Task: Find connections with filter location Colmar with filter topic #realestatewith filter profile language German with filter current company Talent Corner HR Services Pvt Ltd with filter school PRATHYUSHA ENGINEERING COLLEGE with filter industry Abrasives and Nonmetallic Minerals Manufacturing with filter service category Growth Marketing with filter keywords title Mortgage Loan Processor
Action: Mouse moved to (531, 70)
Screenshot: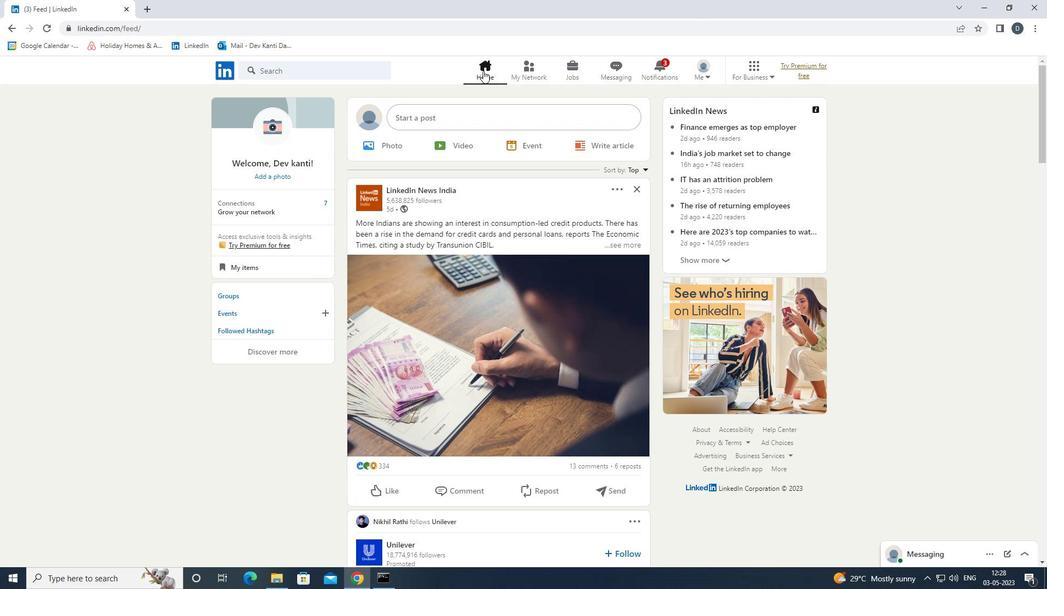 
Action: Mouse pressed left at (531, 70)
Screenshot: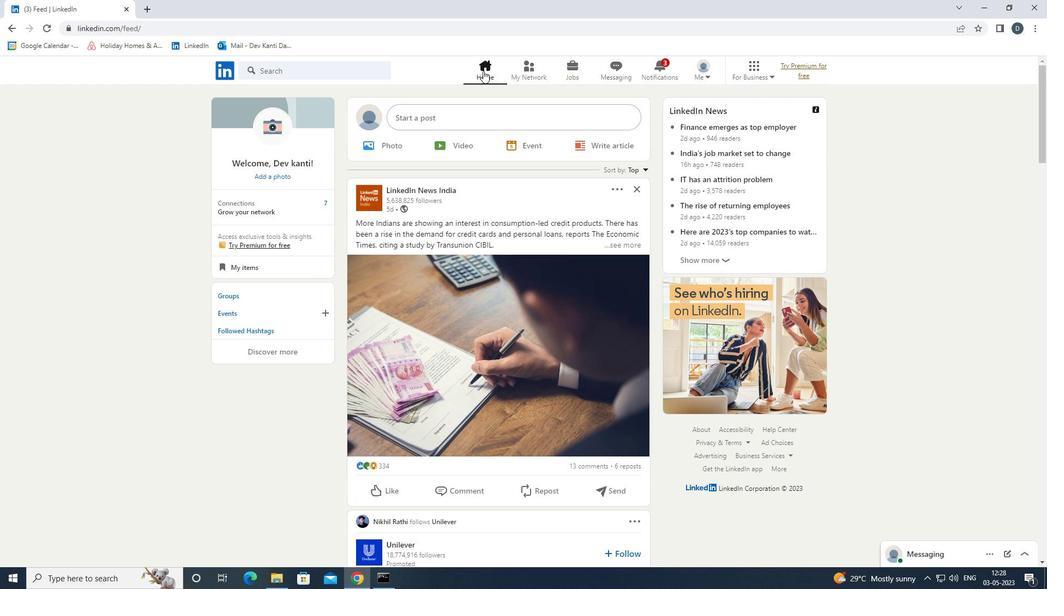
Action: Mouse moved to (362, 129)
Screenshot: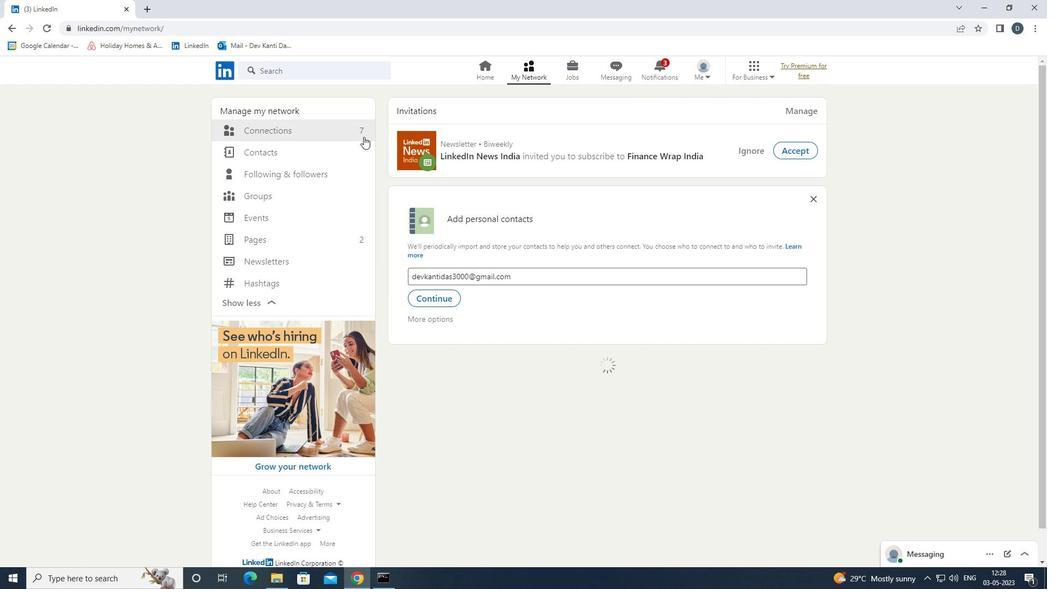 
Action: Mouse pressed left at (362, 129)
Screenshot: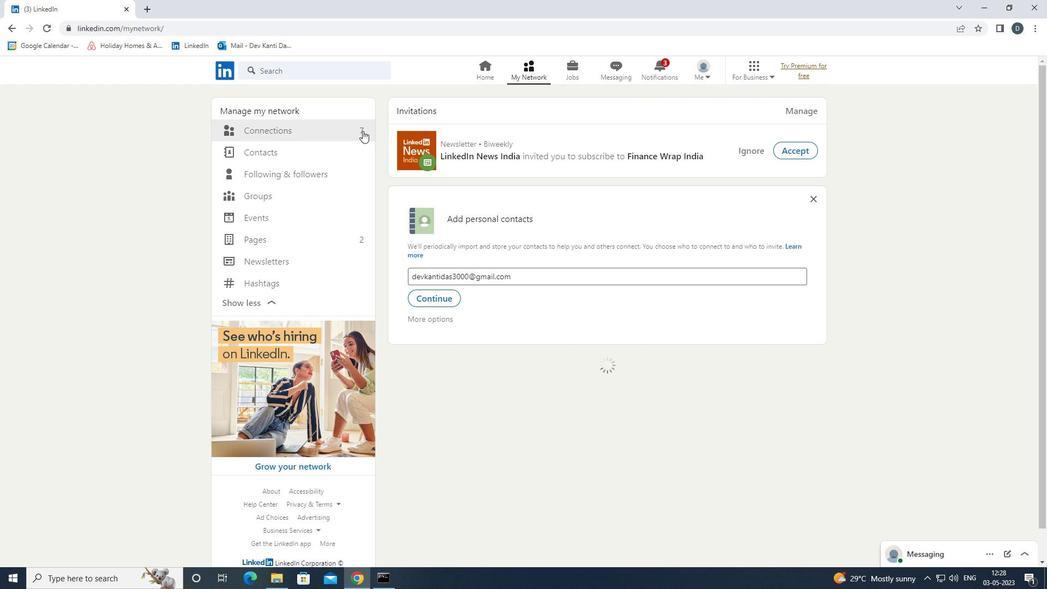 
Action: Mouse moved to (606, 129)
Screenshot: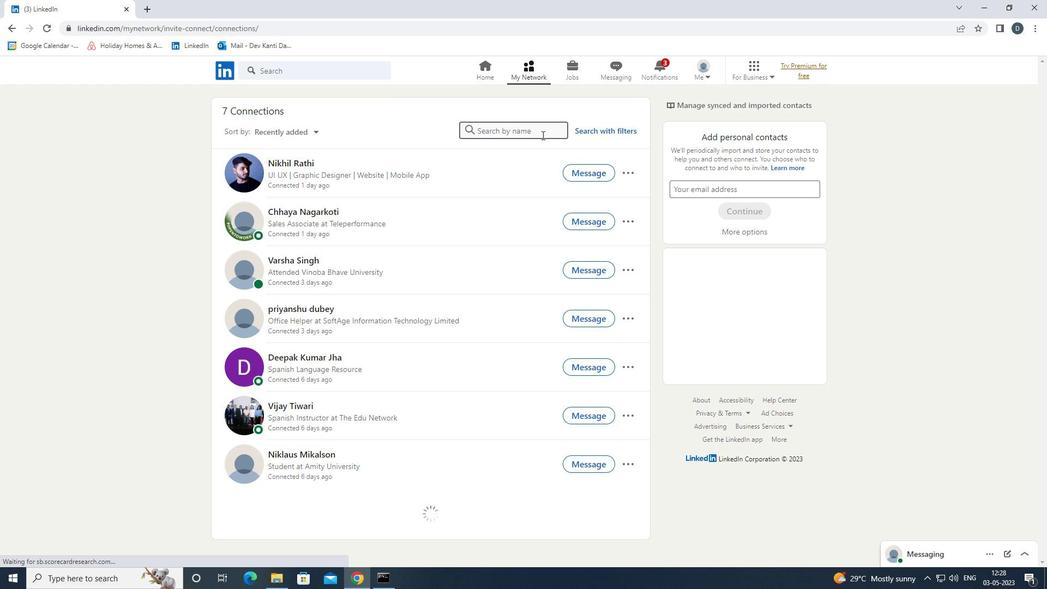 
Action: Mouse pressed left at (606, 129)
Screenshot: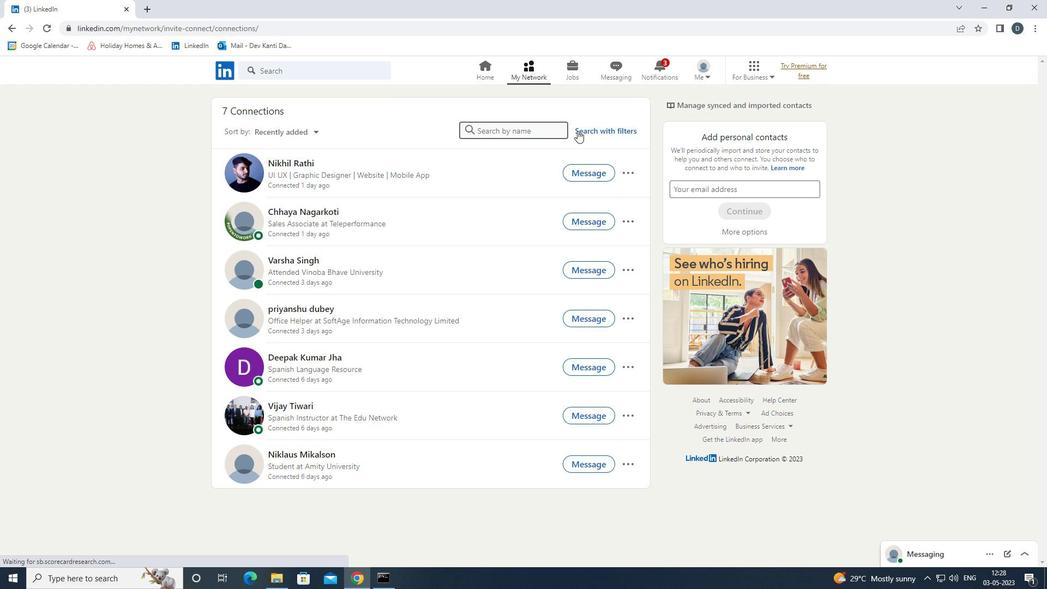 
Action: Mouse moved to (560, 103)
Screenshot: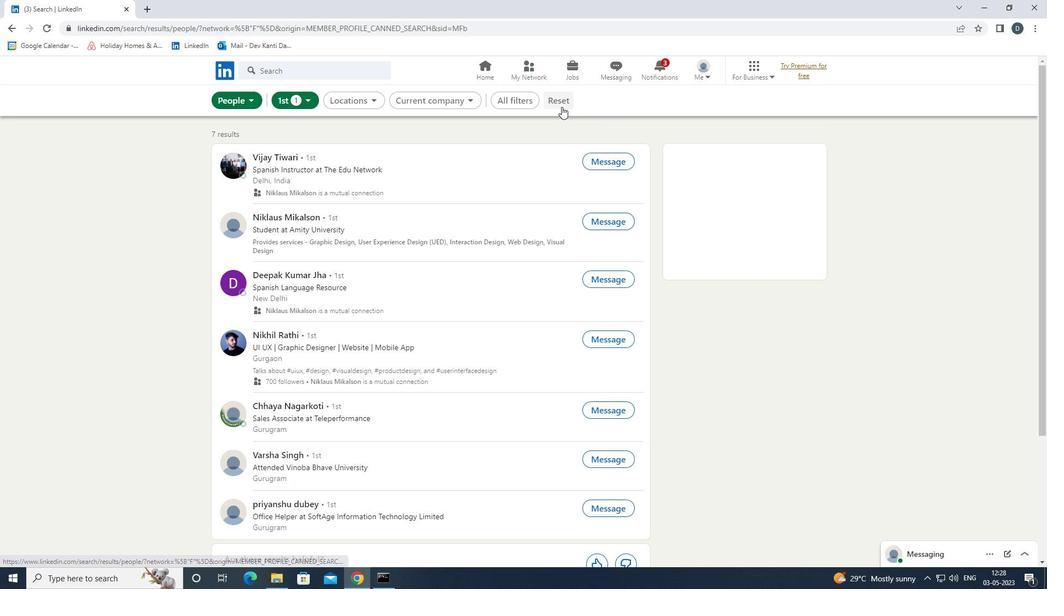 
Action: Mouse pressed left at (560, 103)
Screenshot: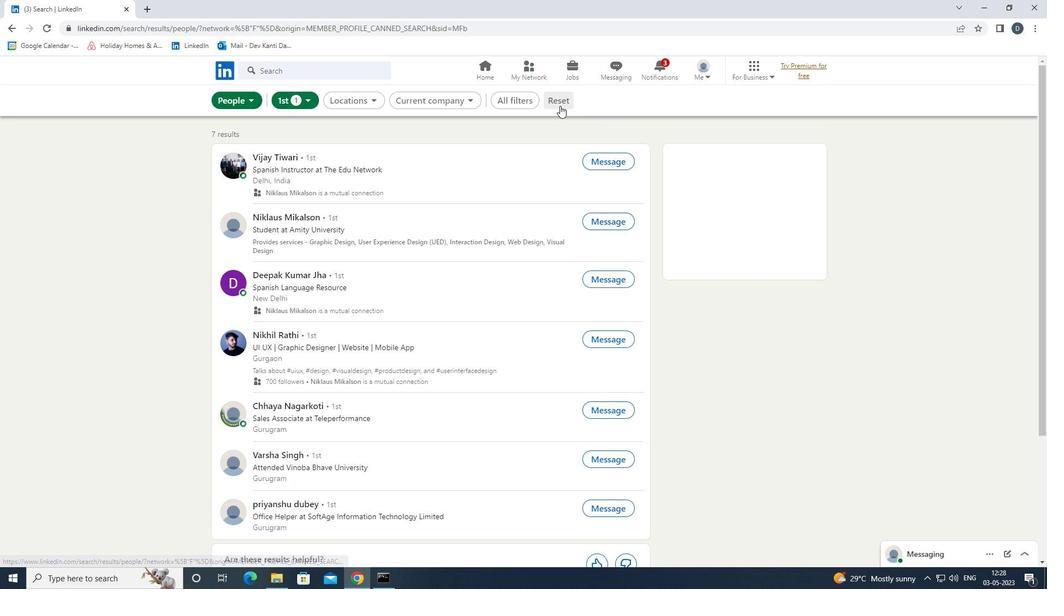 
Action: Mouse moved to (545, 104)
Screenshot: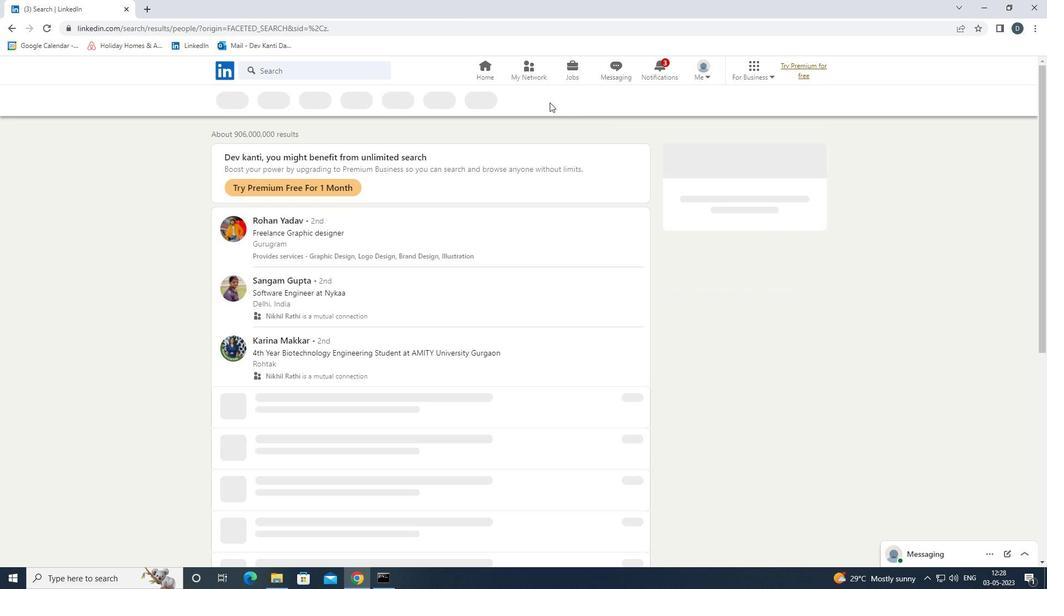 
Action: Mouse pressed left at (545, 104)
Screenshot: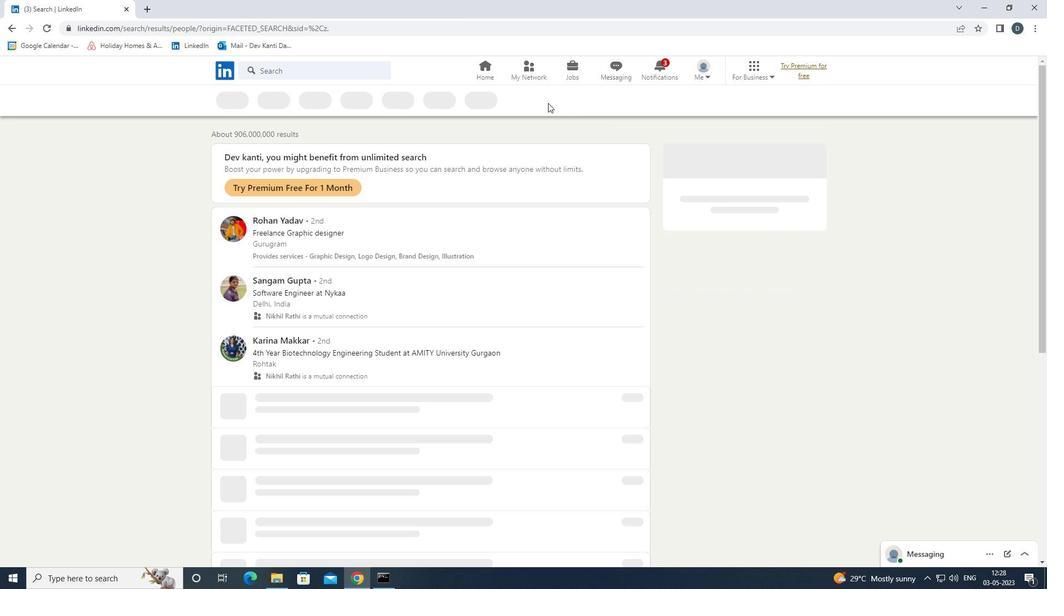 
Action: Mouse moved to (920, 284)
Screenshot: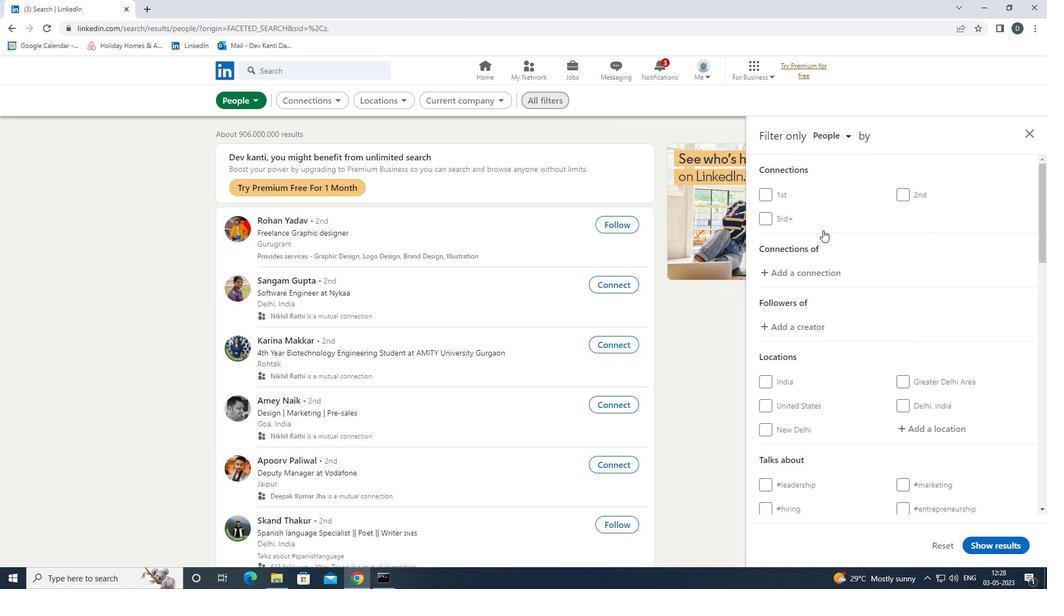 
Action: Mouse scrolled (920, 284) with delta (0, 0)
Screenshot: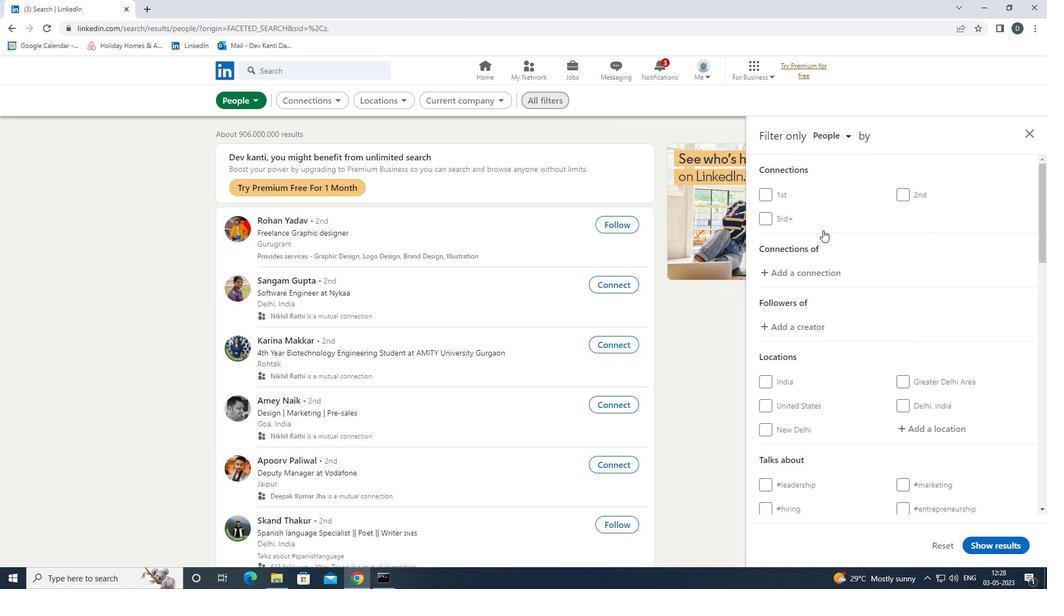 
Action: Mouse moved to (916, 285)
Screenshot: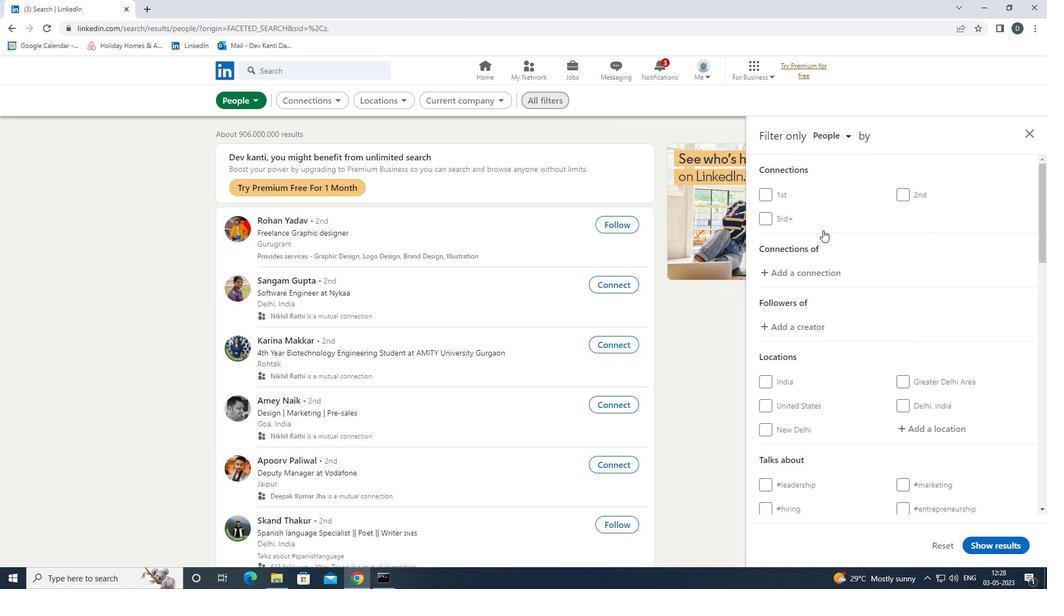 
Action: Mouse scrolled (916, 284) with delta (0, 0)
Screenshot: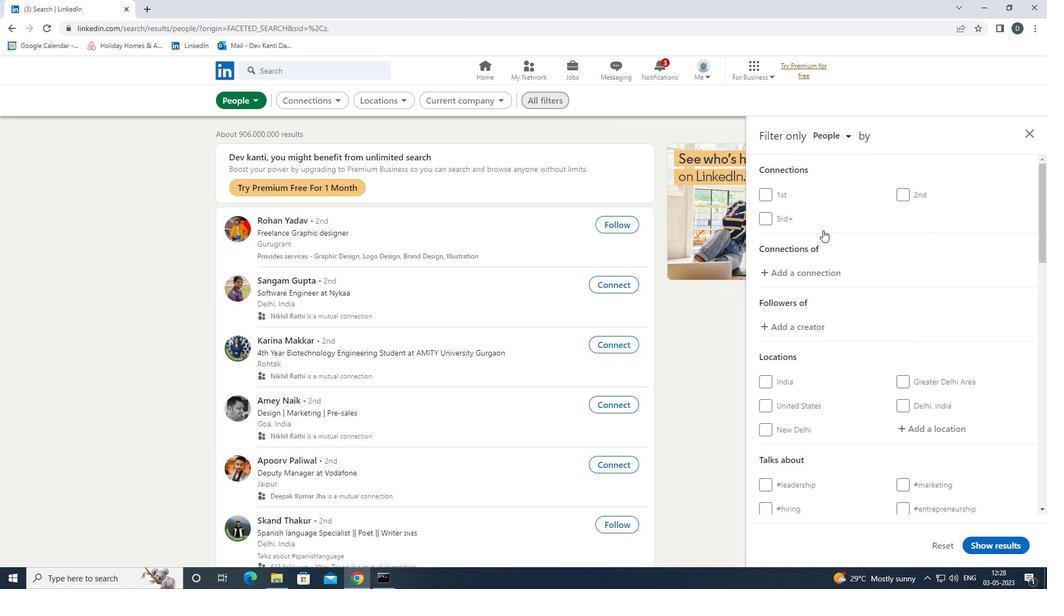 
Action: Mouse scrolled (916, 284) with delta (0, 0)
Screenshot: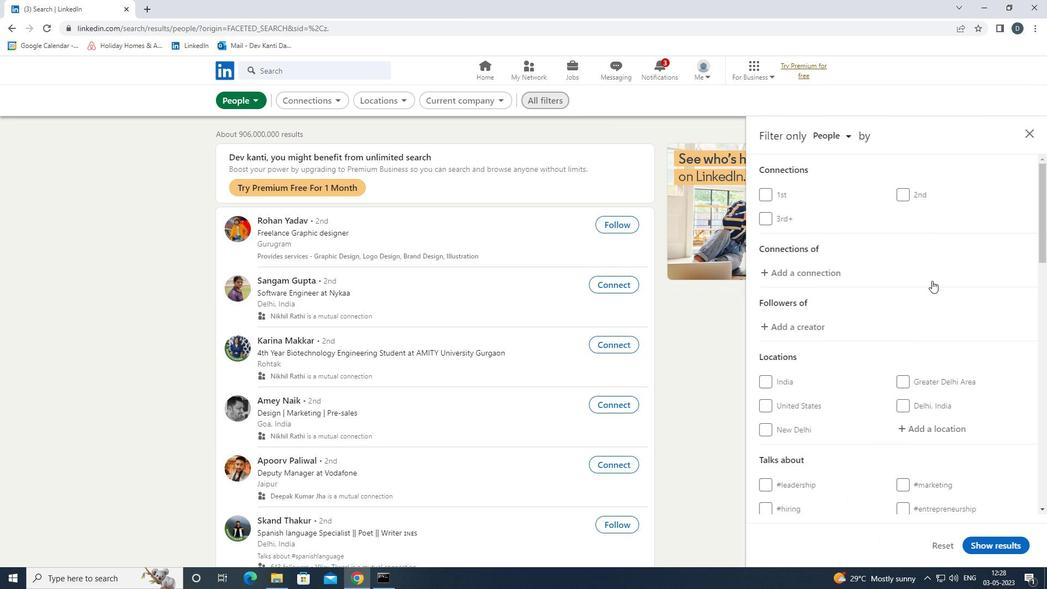 
Action: Mouse moved to (948, 269)
Screenshot: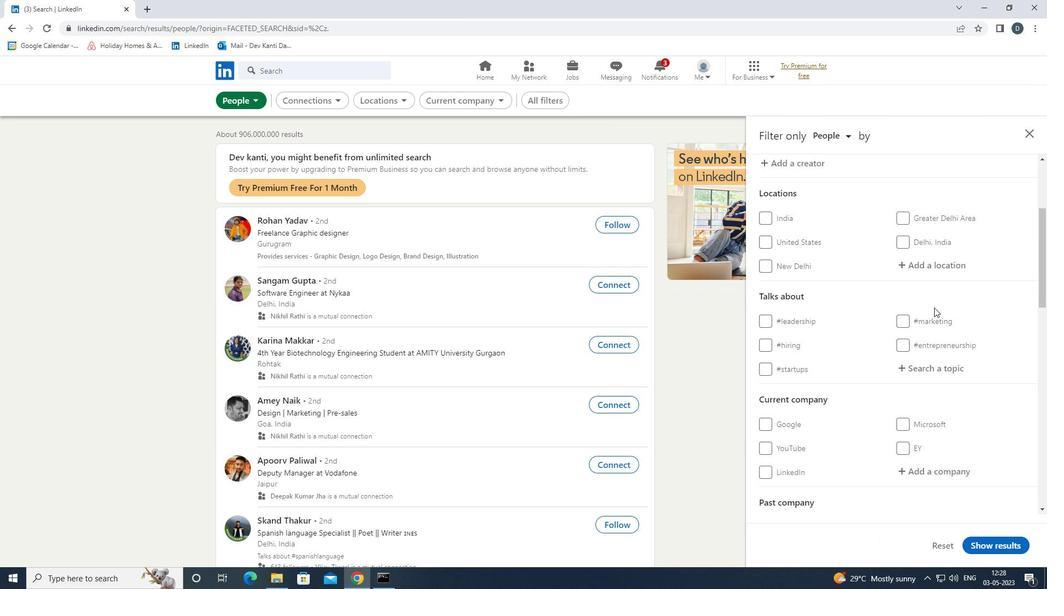 
Action: Mouse pressed left at (948, 269)
Screenshot: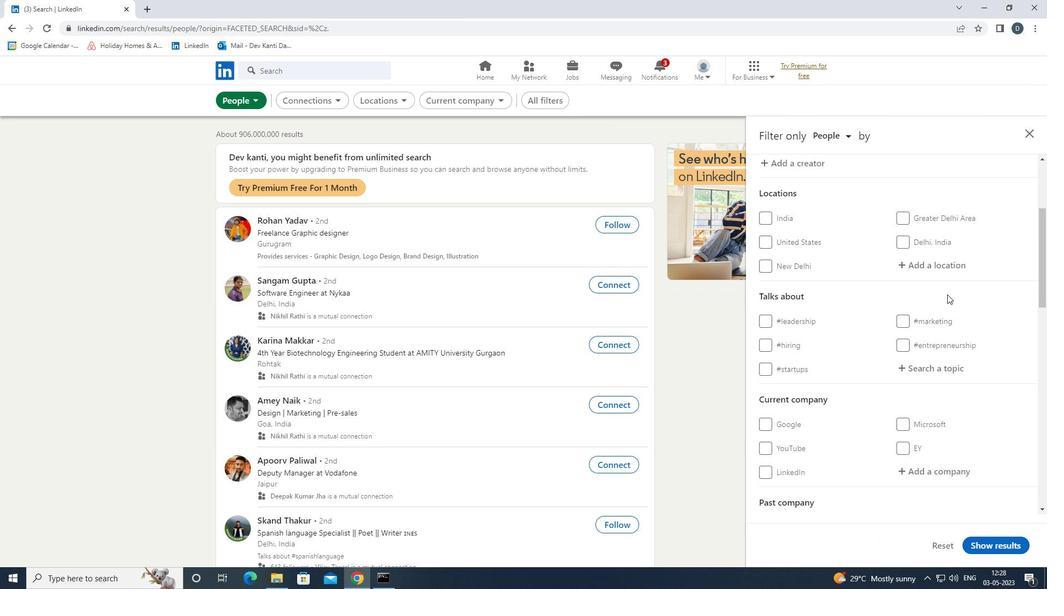 
Action: Mouse moved to (947, 269)
Screenshot: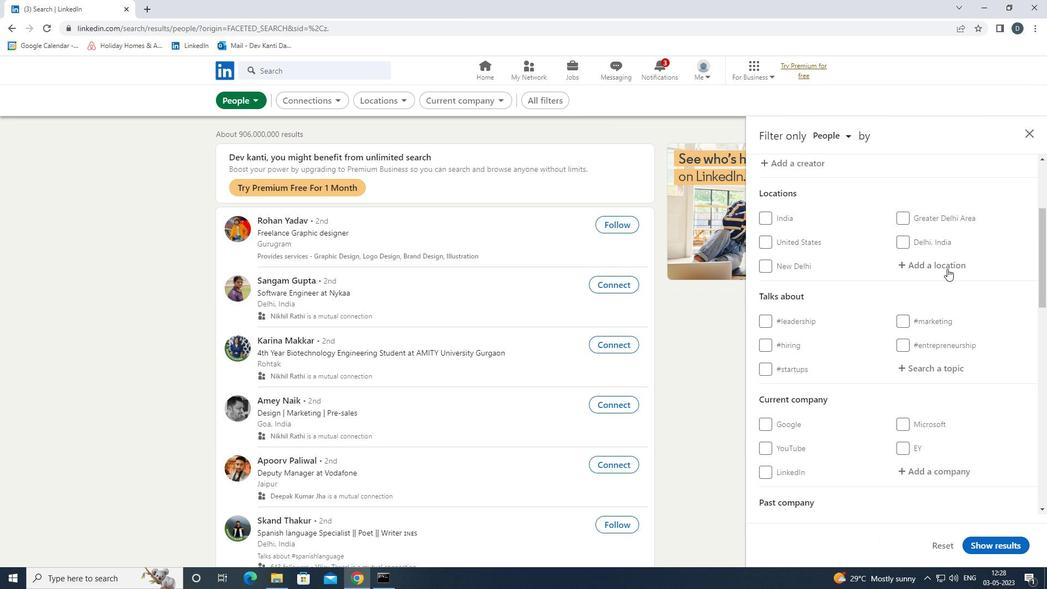 
Action: Key pressed <Key.shift>COLMAR<Key.down><Key.enter>
Screenshot: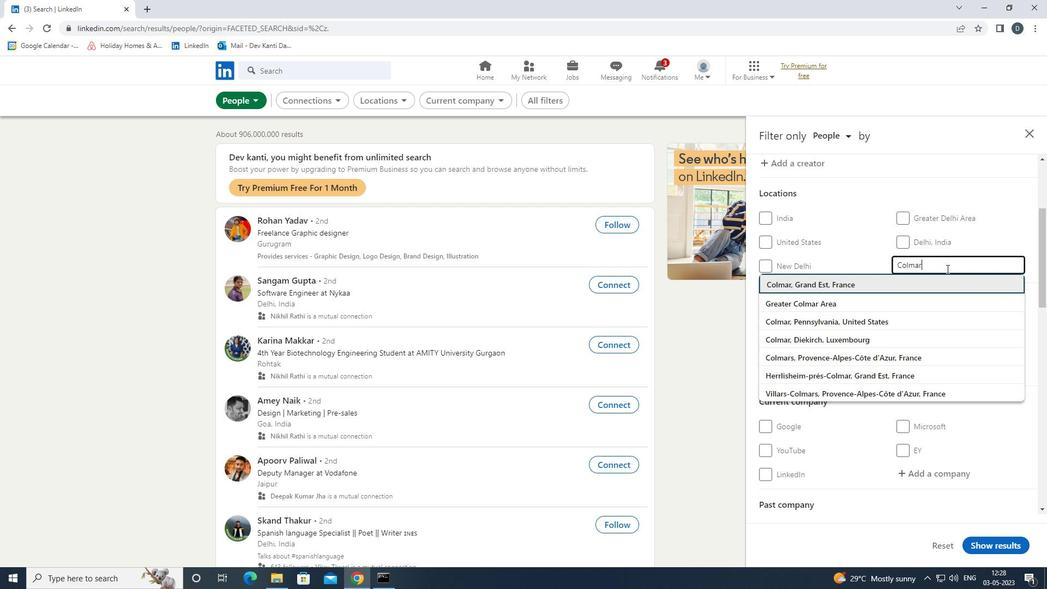 
Action: Mouse moved to (955, 397)
Screenshot: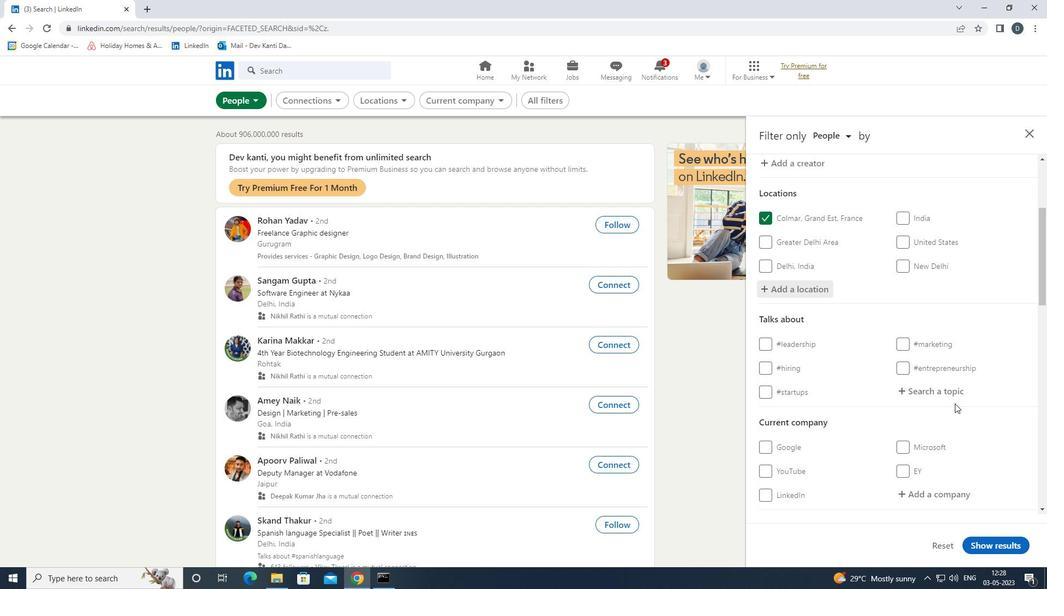 
Action: Mouse pressed left at (955, 397)
Screenshot: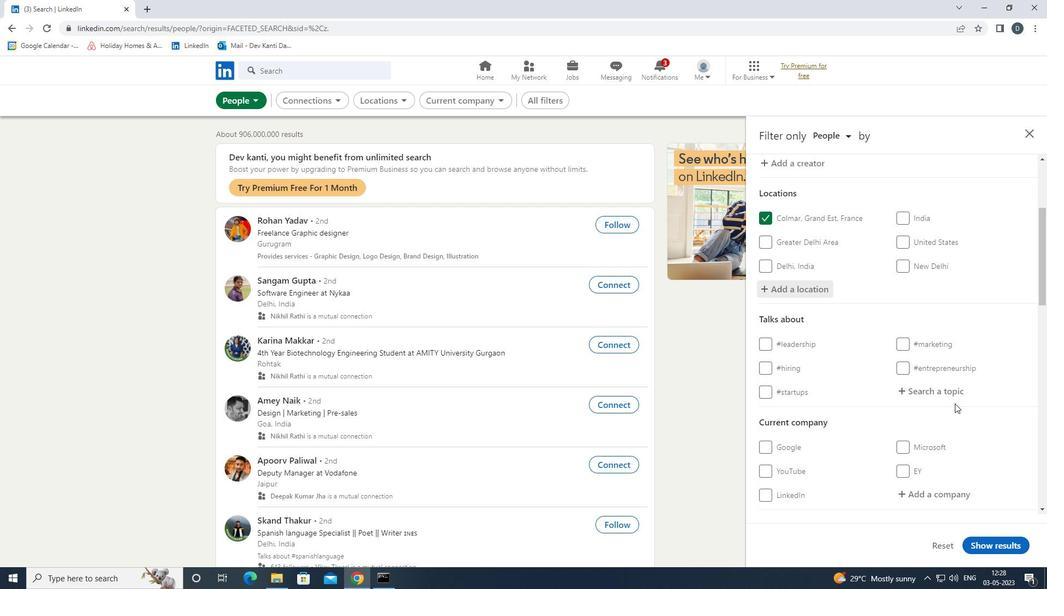 
Action: Mouse moved to (936, 394)
Screenshot: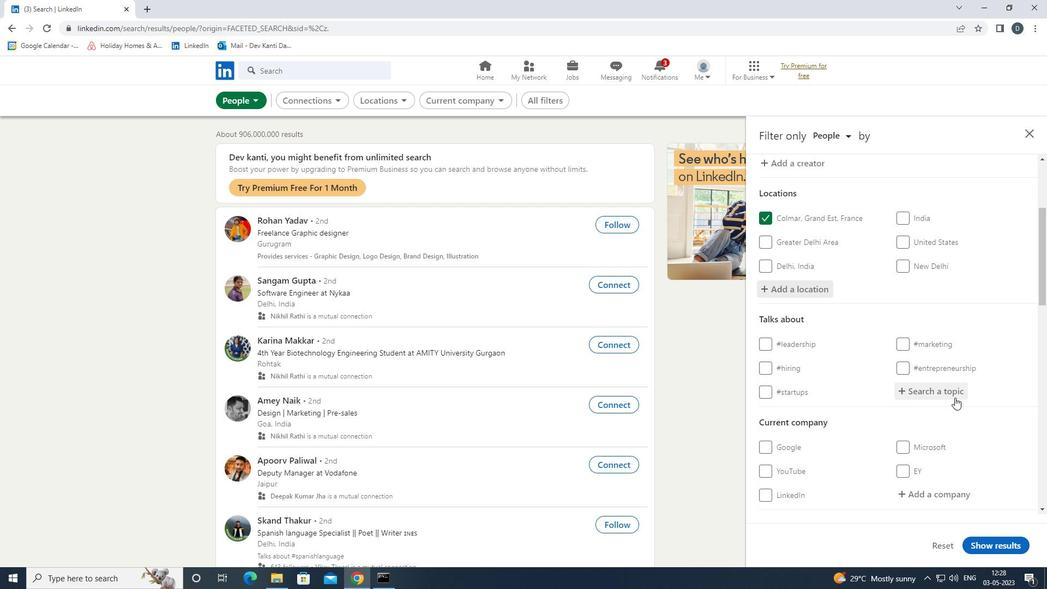 
Action: Key pressed REALES<Key.down><Key.enter>
Screenshot: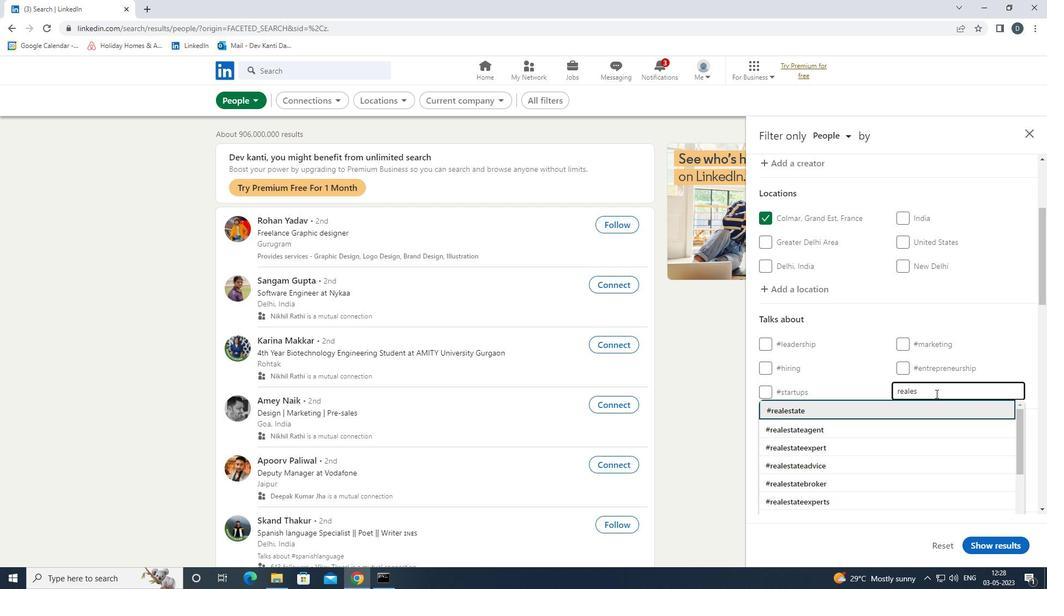 
Action: Mouse moved to (929, 394)
Screenshot: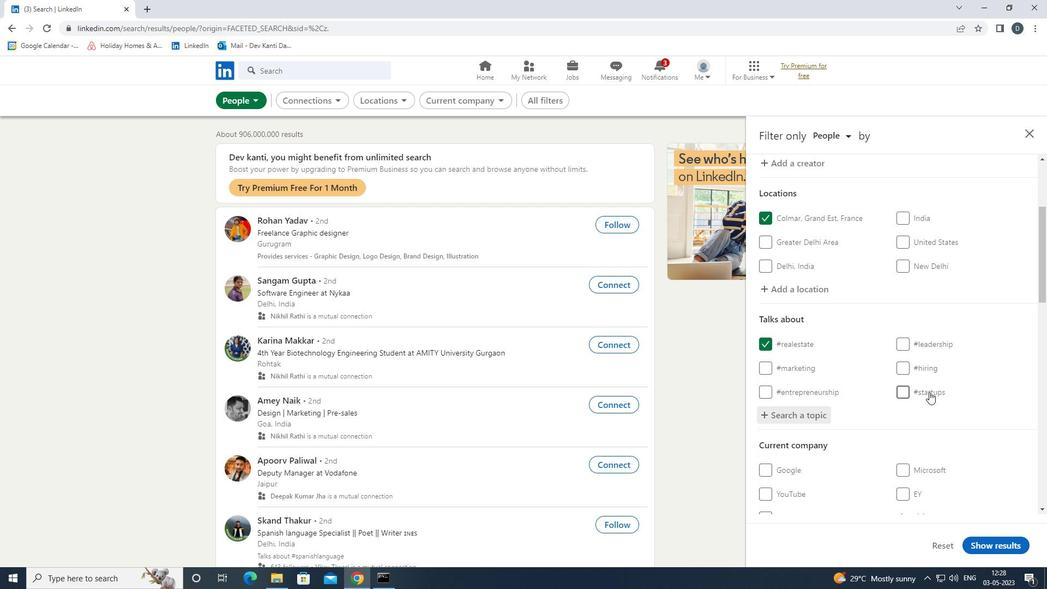
Action: Mouse scrolled (929, 393) with delta (0, 0)
Screenshot: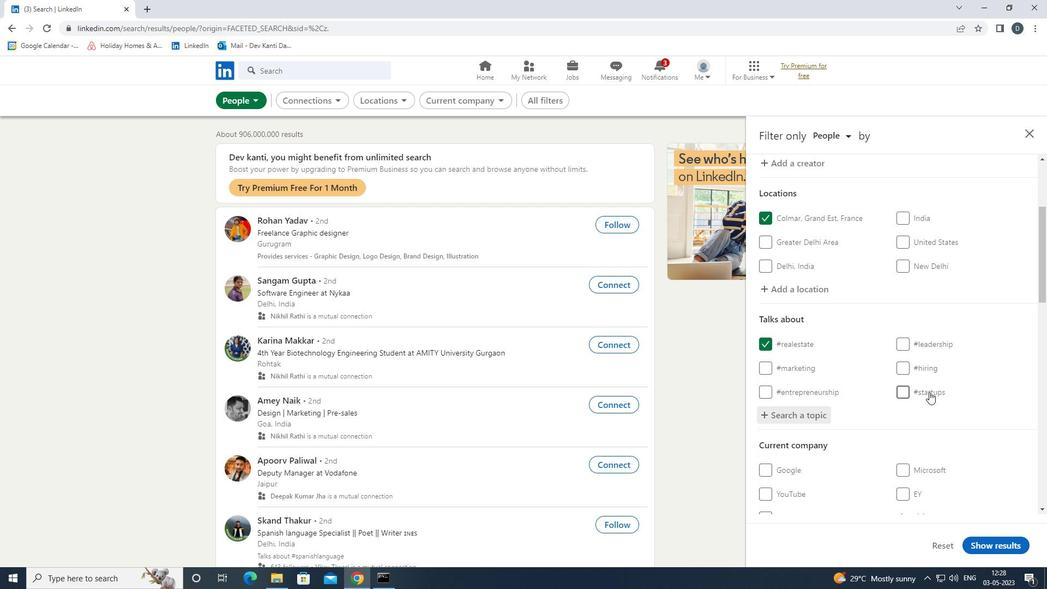 
Action: Mouse scrolled (929, 393) with delta (0, 0)
Screenshot: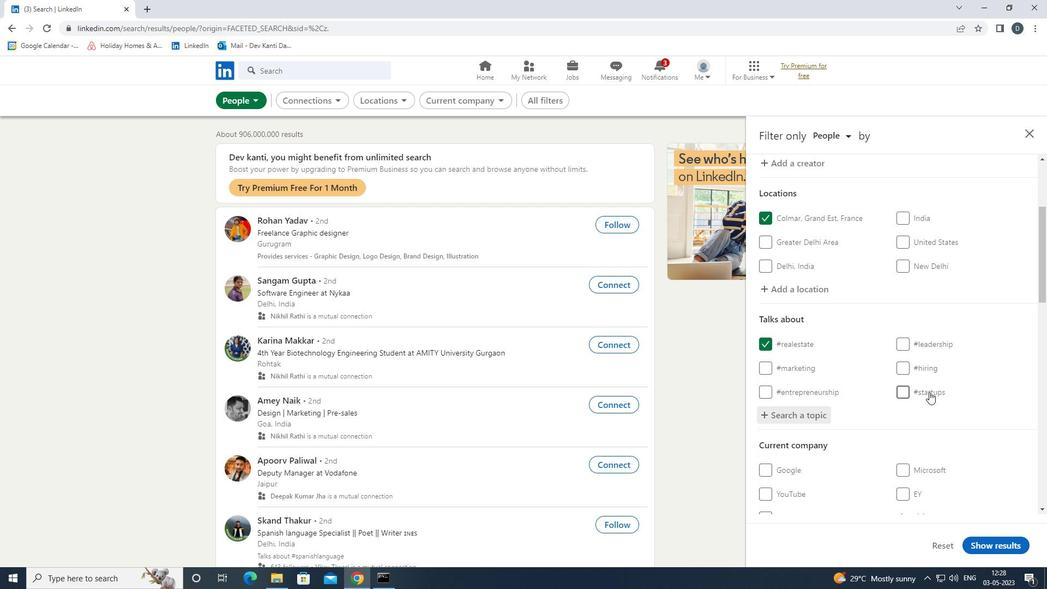 
Action: Mouse scrolled (929, 393) with delta (0, 0)
Screenshot: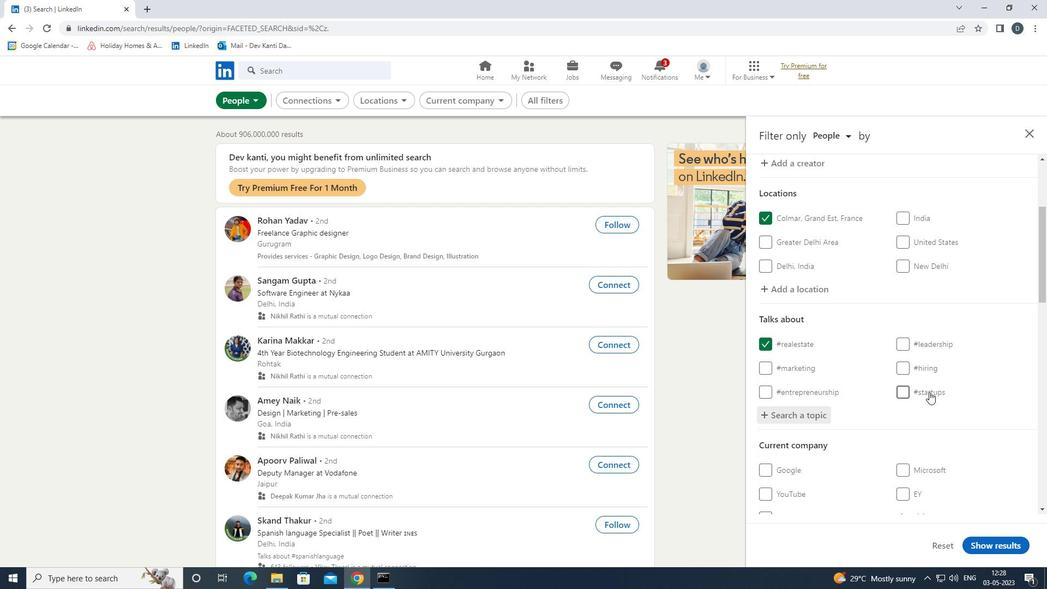 
Action: Mouse moved to (929, 394)
Screenshot: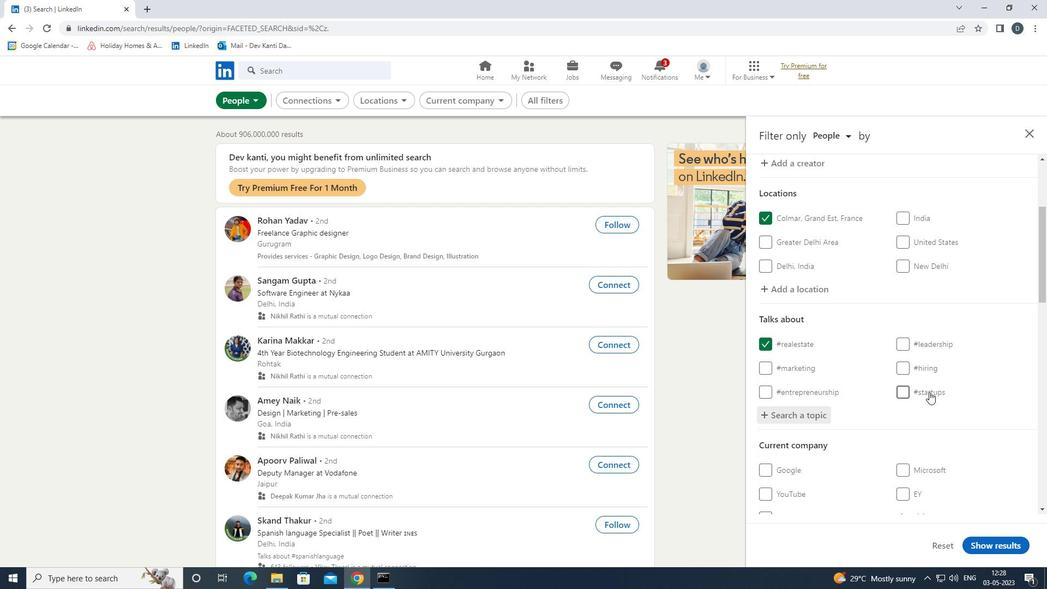 
Action: Mouse scrolled (929, 393) with delta (0, 0)
Screenshot: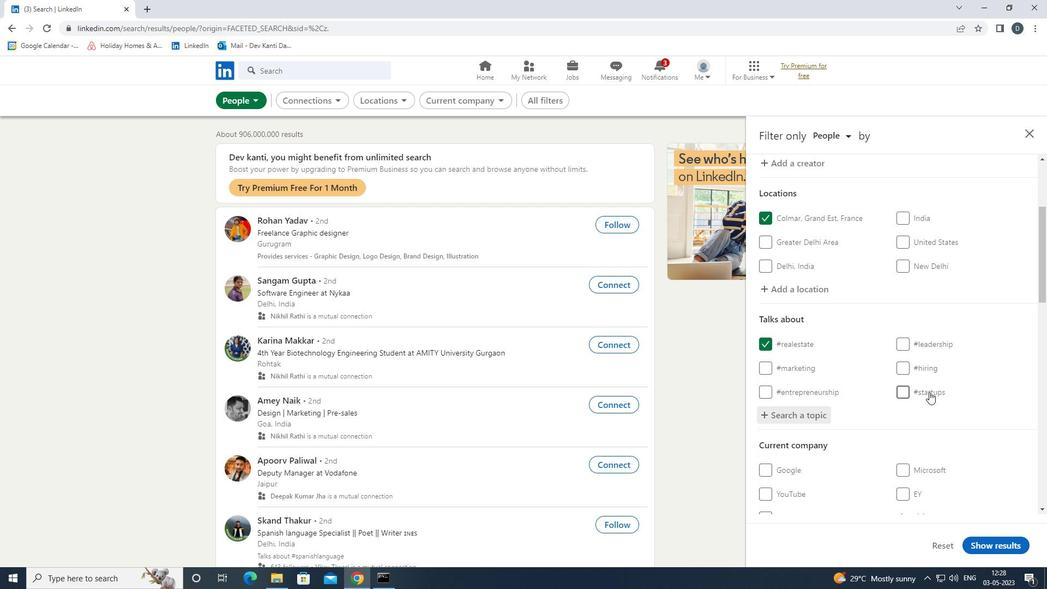 
Action: Mouse scrolled (929, 393) with delta (0, 0)
Screenshot: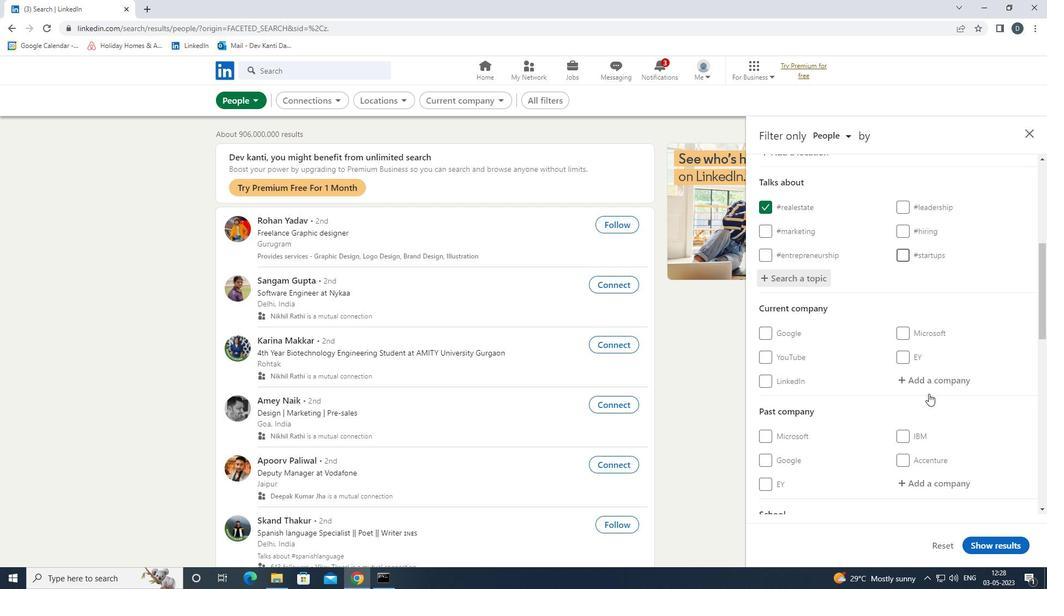 
Action: Mouse scrolled (929, 393) with delta (0, 0)
Screenshot: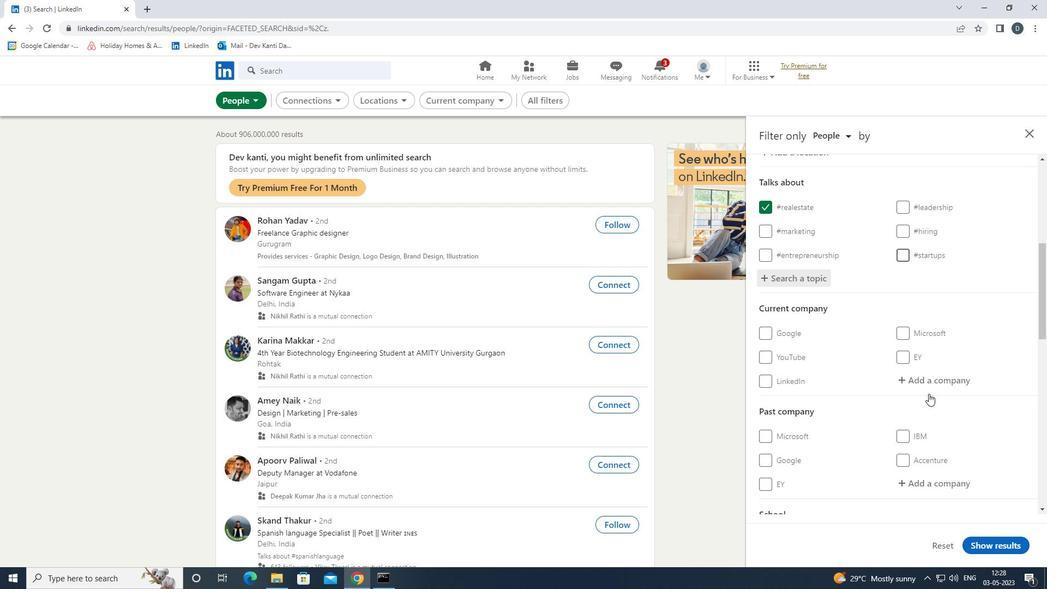 
Action: Mouse scrolled (929, 393) with delta (0, 0)
Screenshot: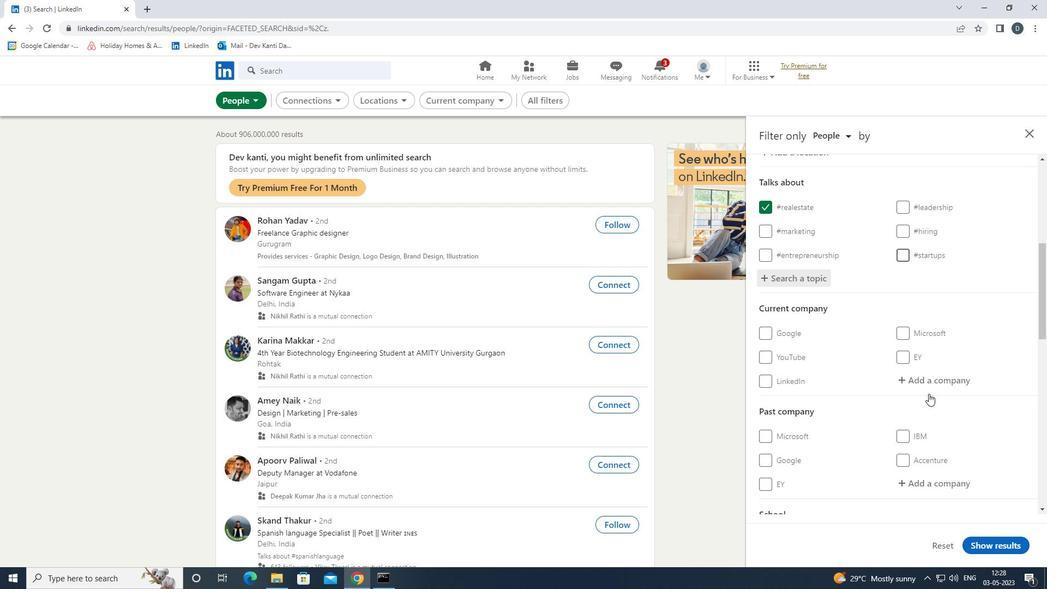 
Action: Mouse scrolled (929, 393) with delta (0, 0)
Screenshot: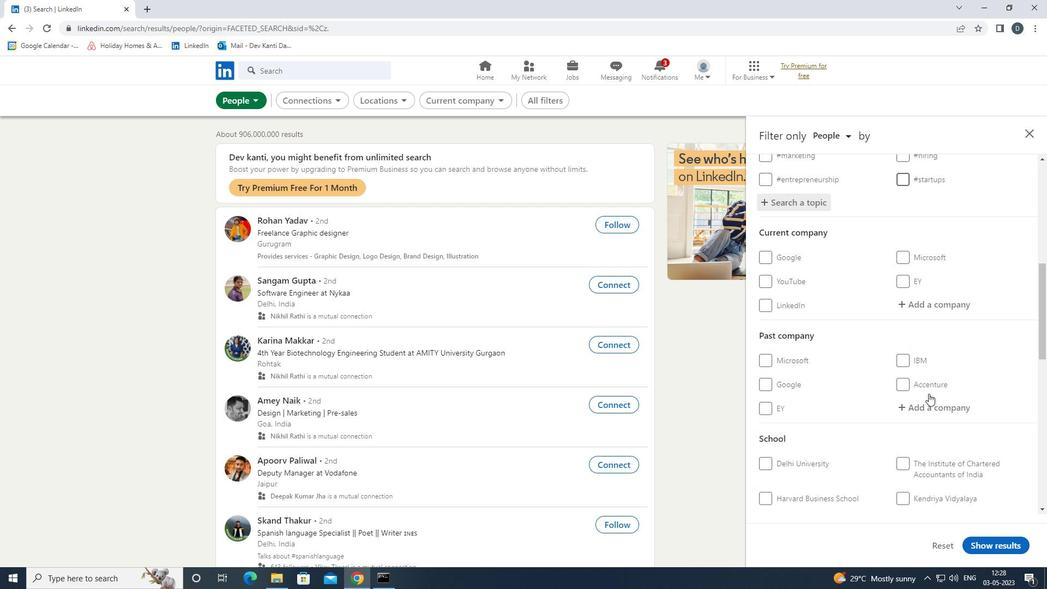 
Action: Mouse moved to (838, 442)
Screenshot: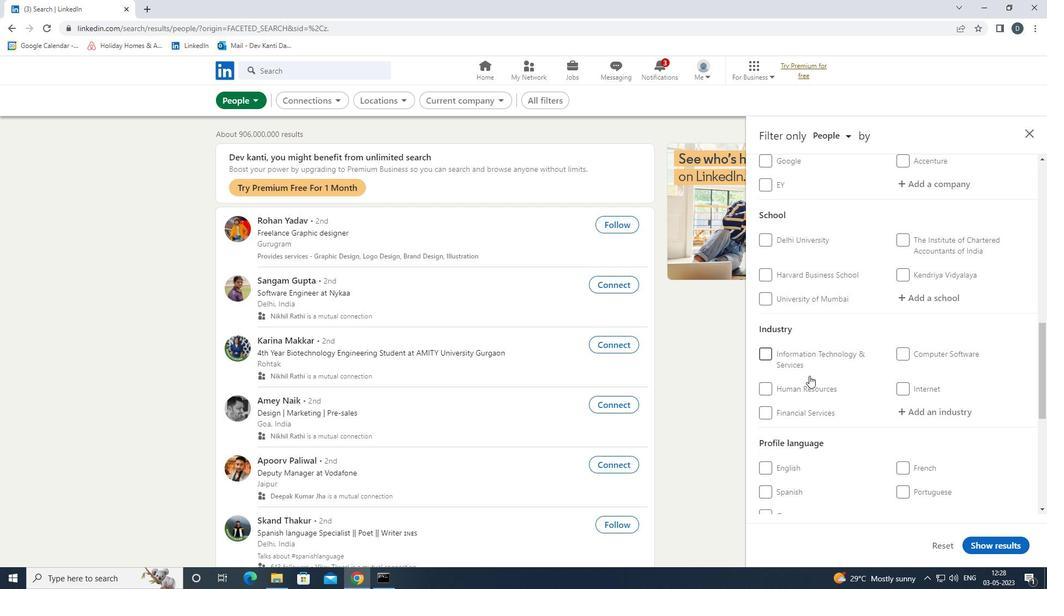 
Action: Mouse scrolled (838, 441) with delta (0, 0)
Screenshot: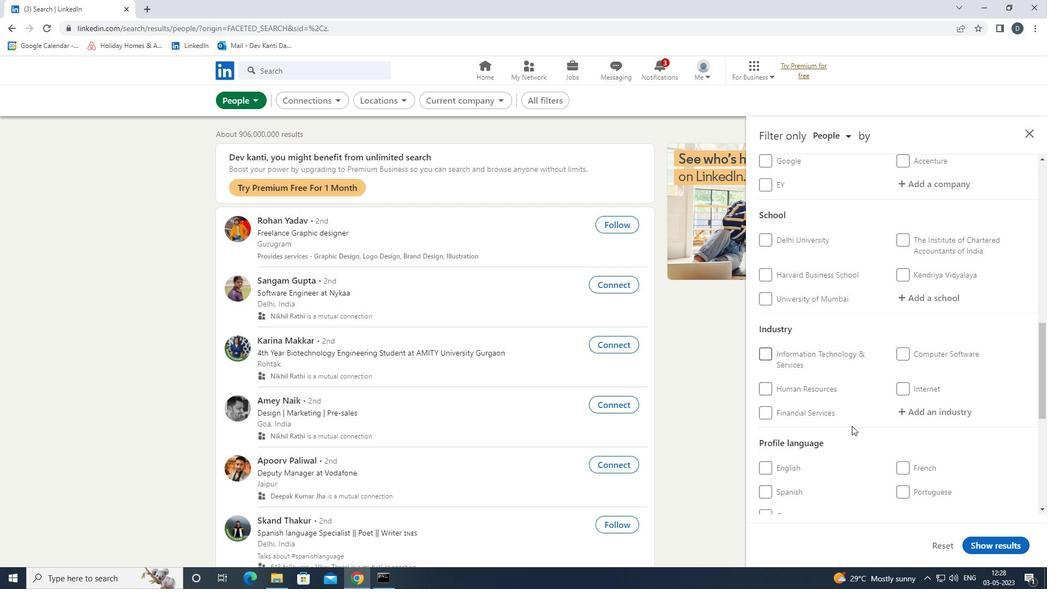 
Action: Mouse scrolled (838, 441) with delta (0, 0)
Screenshot: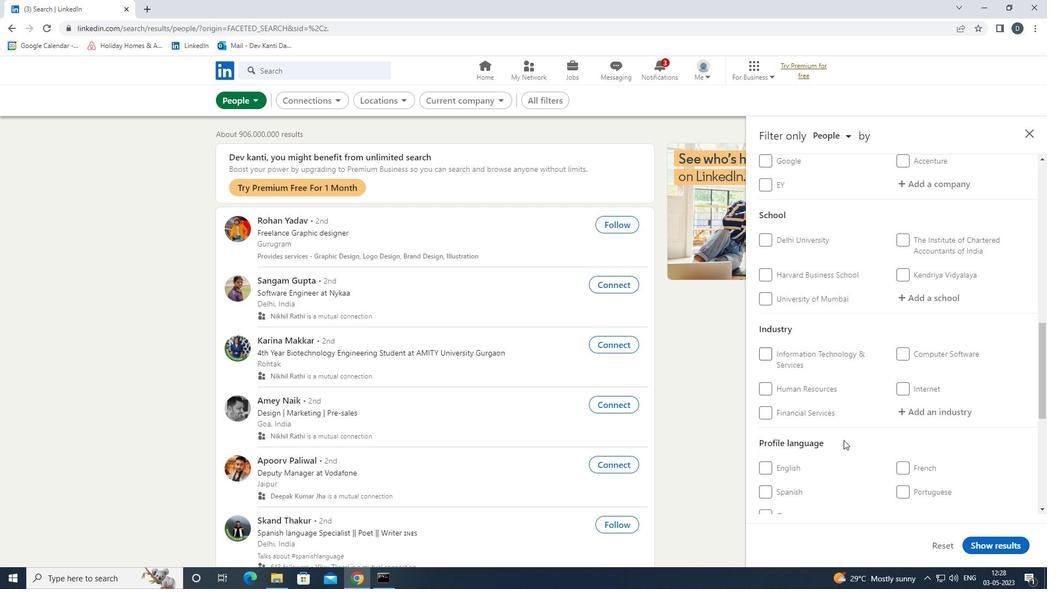 
Action: Mouse moved to (797, 412)
Screenshot: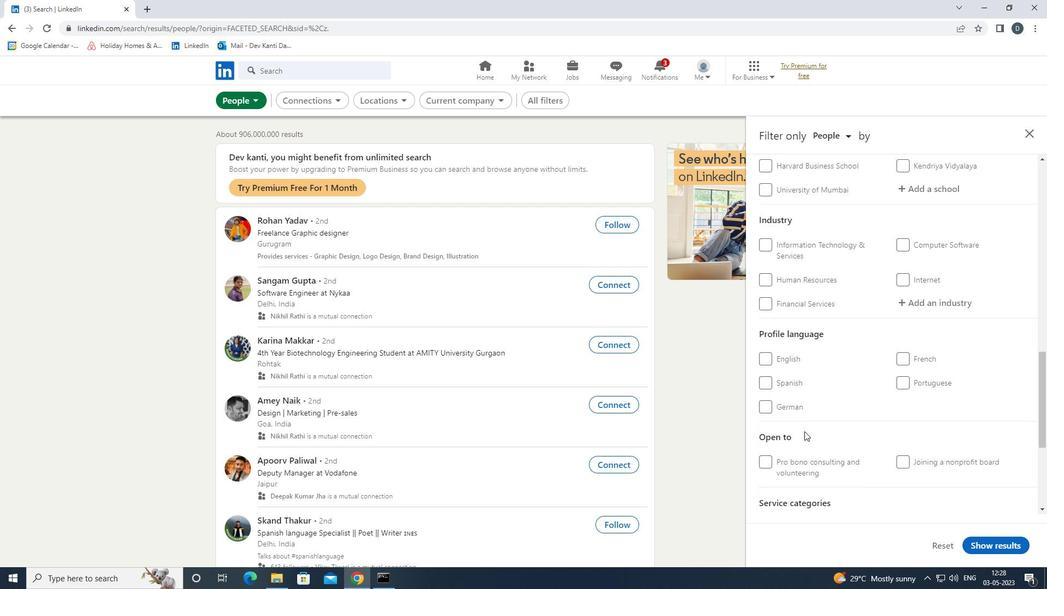 
Action: Mouse pressed left at (797, 412)
Screenshot: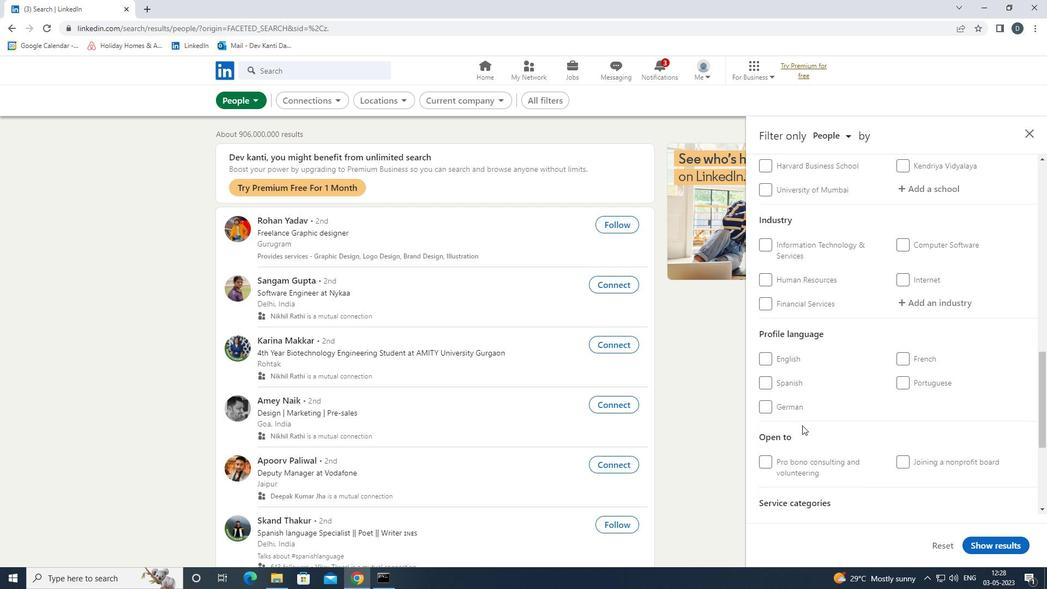 
Action: Mouse moved to (776, 406)
Screenshot: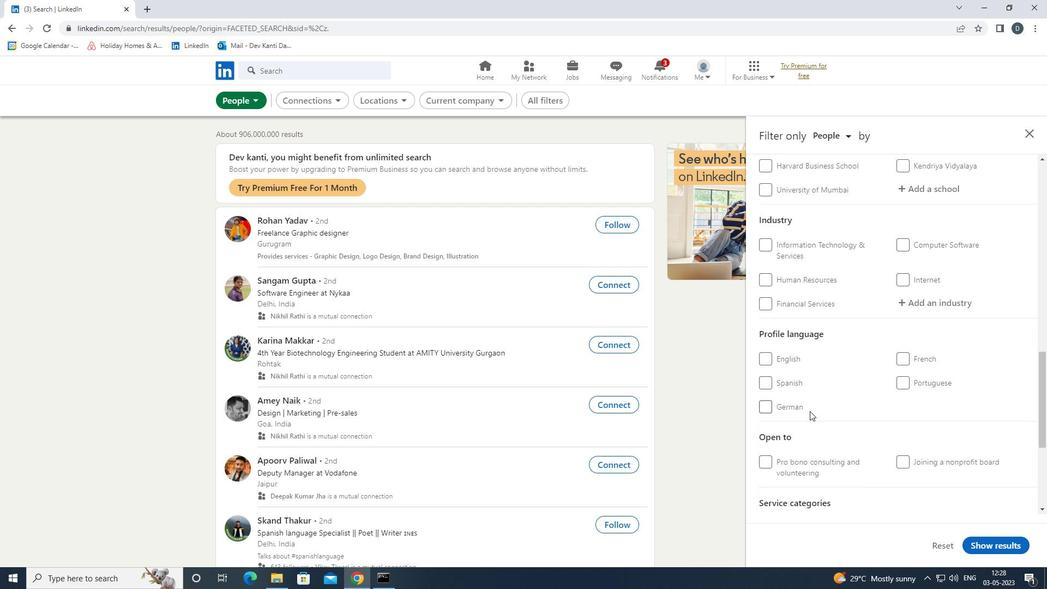 
Action: Mouse pressed left at (776, 406)
Screenshot: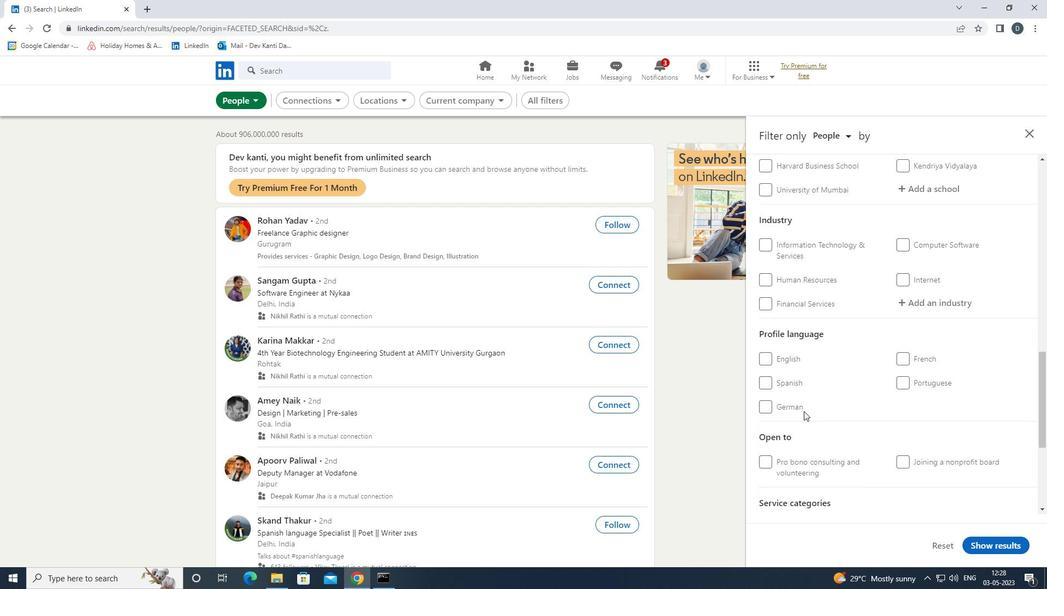 
Action: Mouse moved to (892, 410)
Screenshot: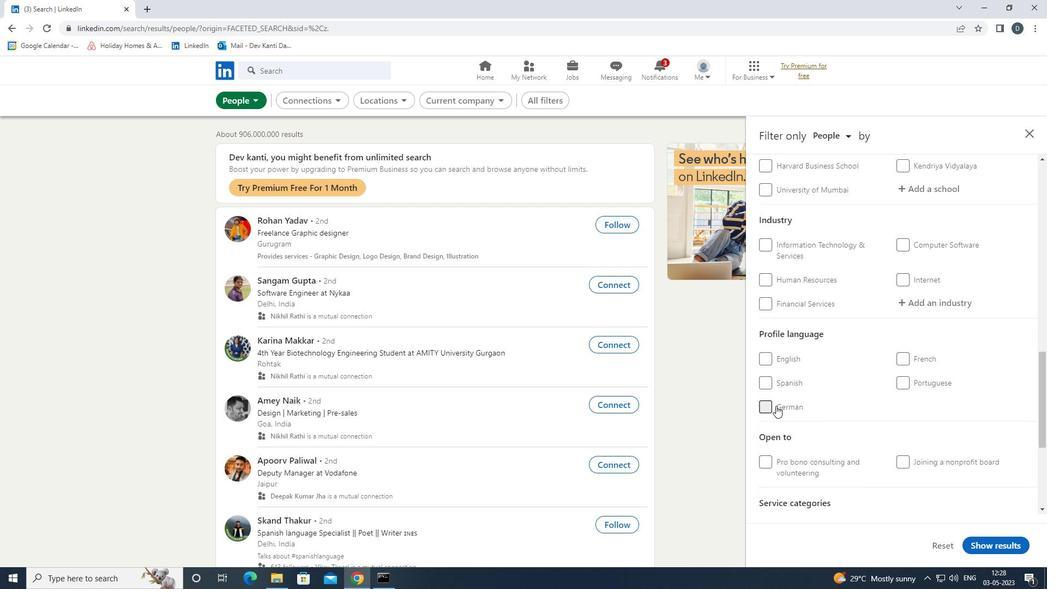 
Action: Mouse scrolled (892, 411) with delta (0, 0)
Screenshot: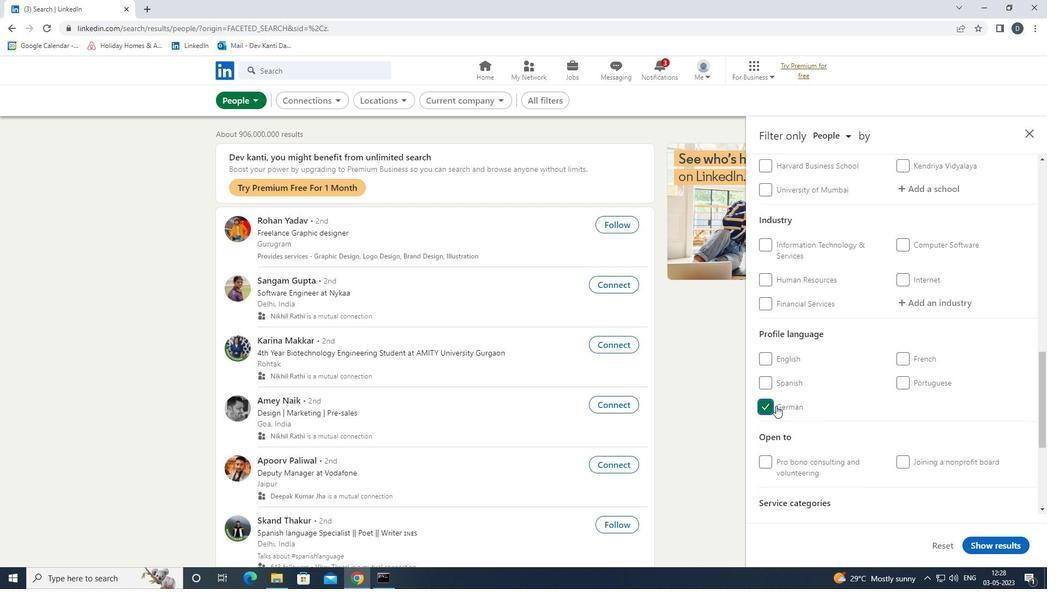 
Action: Mouse scrolled (892, 411) with delta (0, 0)
Screenshot: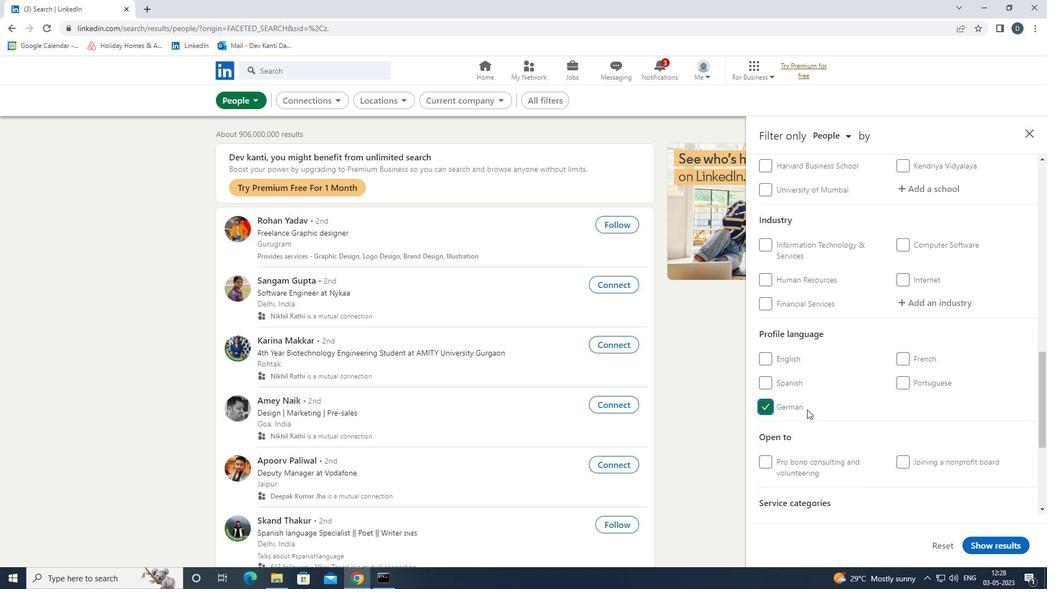 
Action: Mouse scrolled (892, 411) with delta (0, 0)
Screenshot: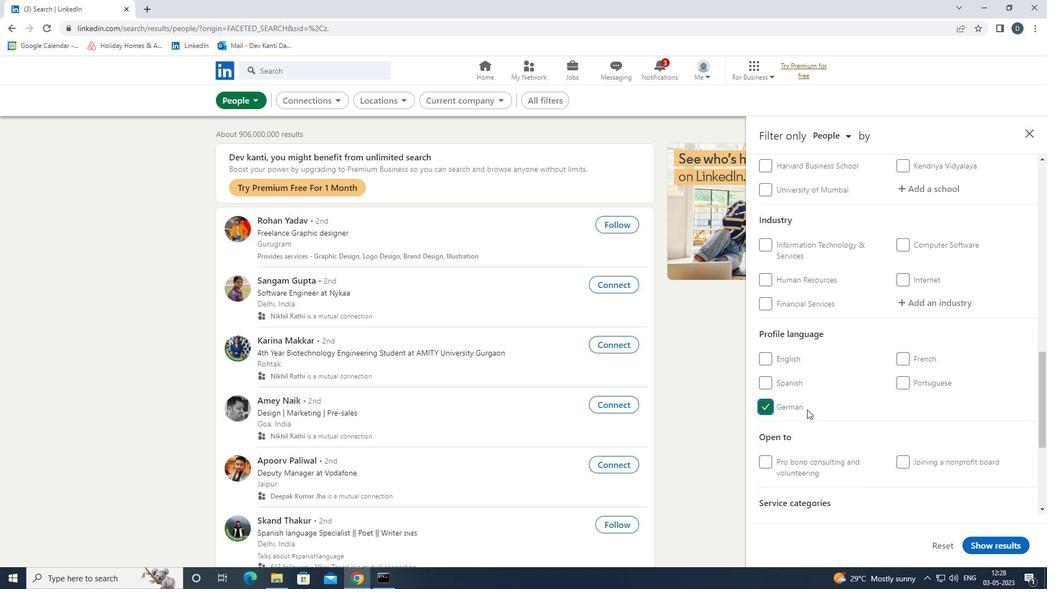 
Action: Mouse scrolled (892, 411) with delta (0, 0)
Screenshot: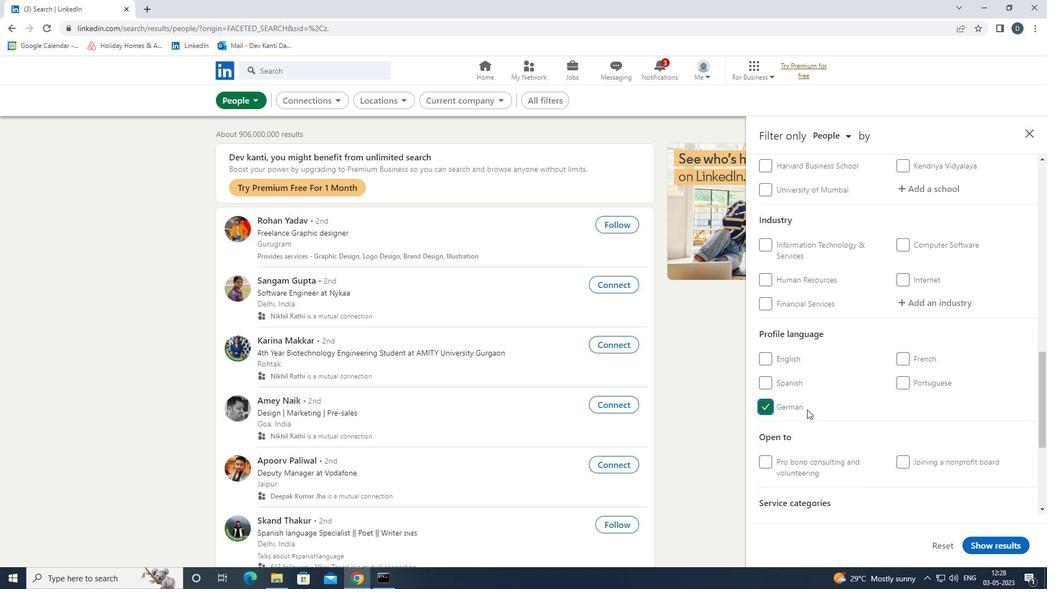 
Action: Mouse scrolled (892, 411) with delta (0, 0)
Screenshot: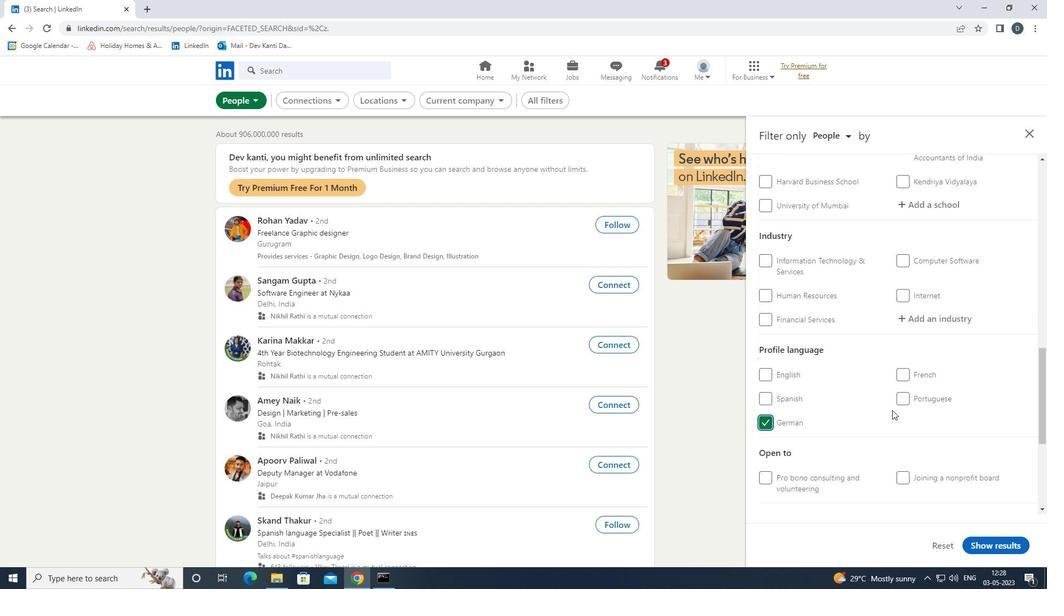 
Action: Mouse scrolled (892, 411) with delta (0, 0)
Screenshot: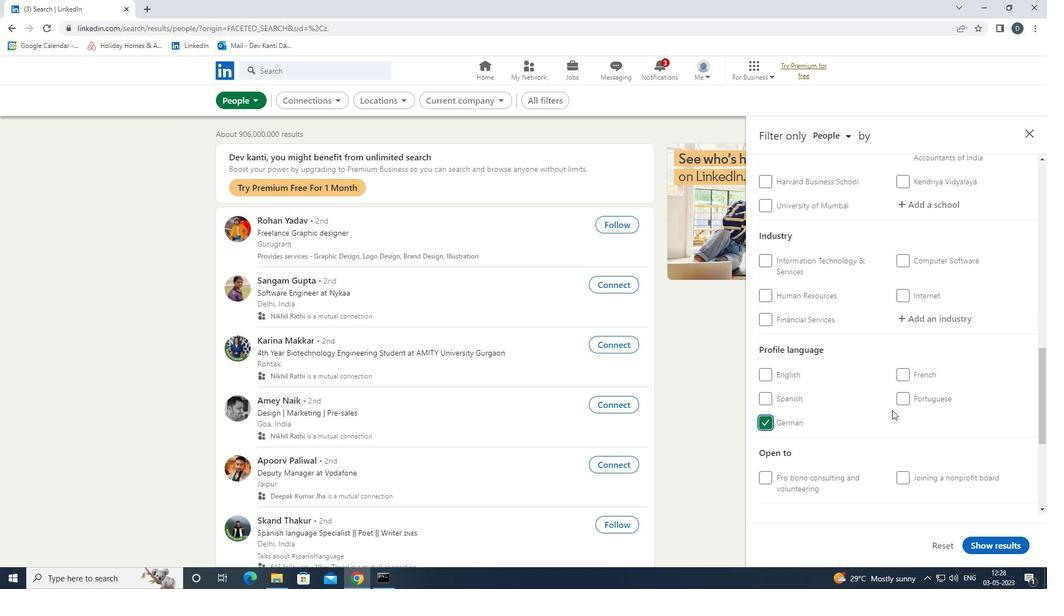 
Action: Mouse moved to (937, 304)
Screenshot: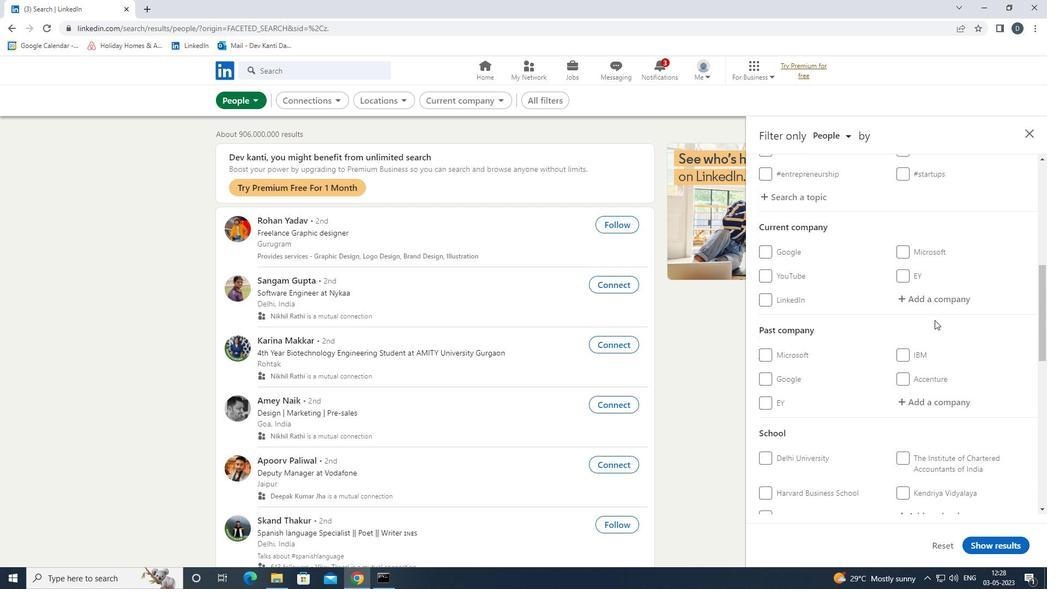 
Action: Mouse pressed left at (937, 304)
Screenshot: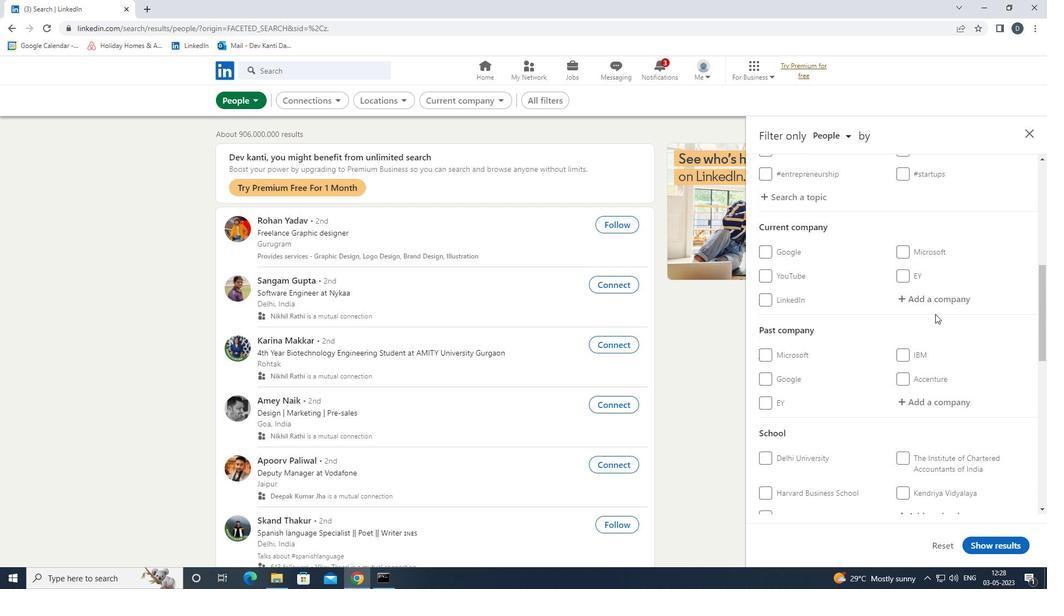 
Action: Key pressed <Key.shift><Key.shift>TALENT<Key.space><Key.shift>CORNER<Key.space><Key.shift>HG<Key.backspace>R<Key.down><Key.enter>
Screenshot: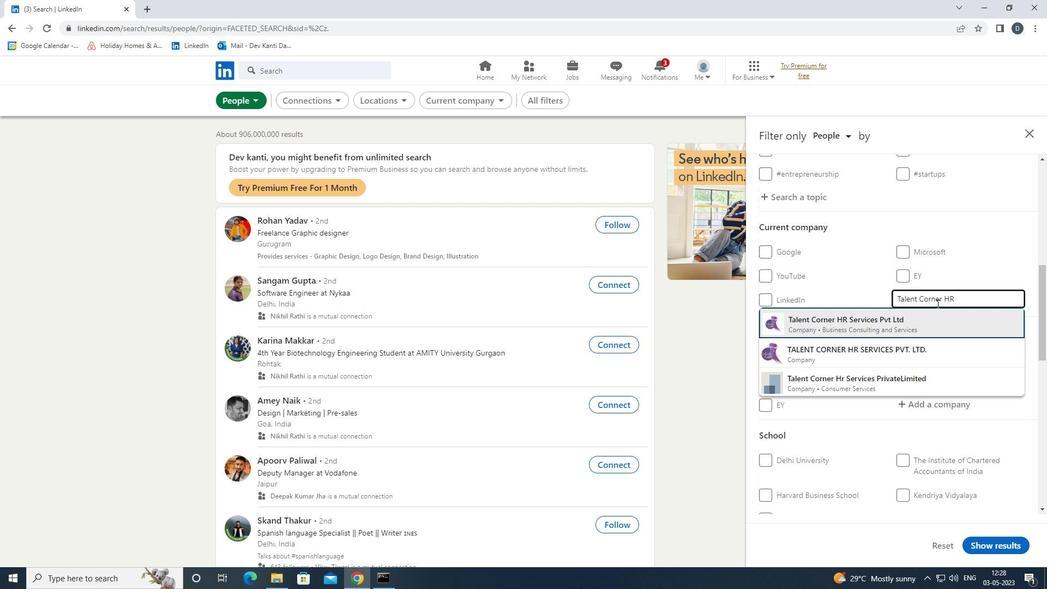 
Action: Mouse scrolled (937, 303) with delta (0, 0)
Screenshot: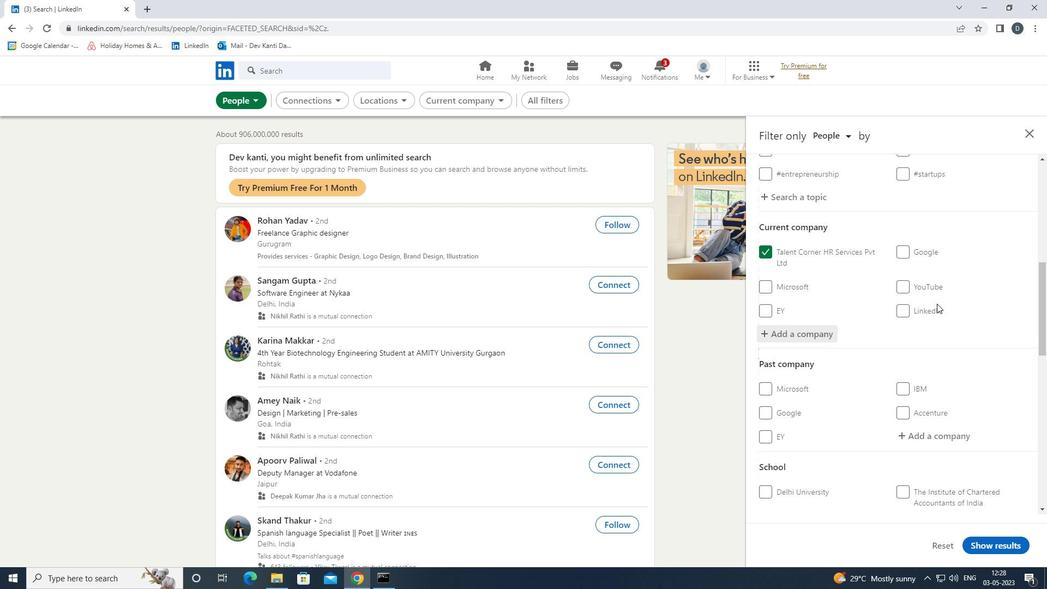 
Action: Mouse scrolled (937, 303) with delta (0, 0)
Screenshot: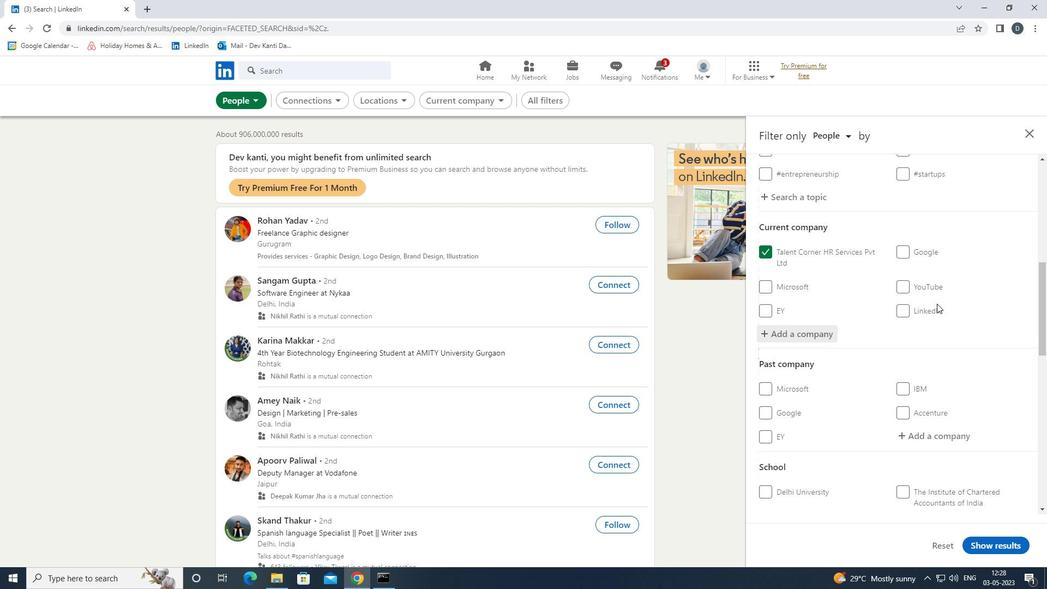 
Action: Mouse scrolled (937, 303) with delta (0, 0)
Screenshot: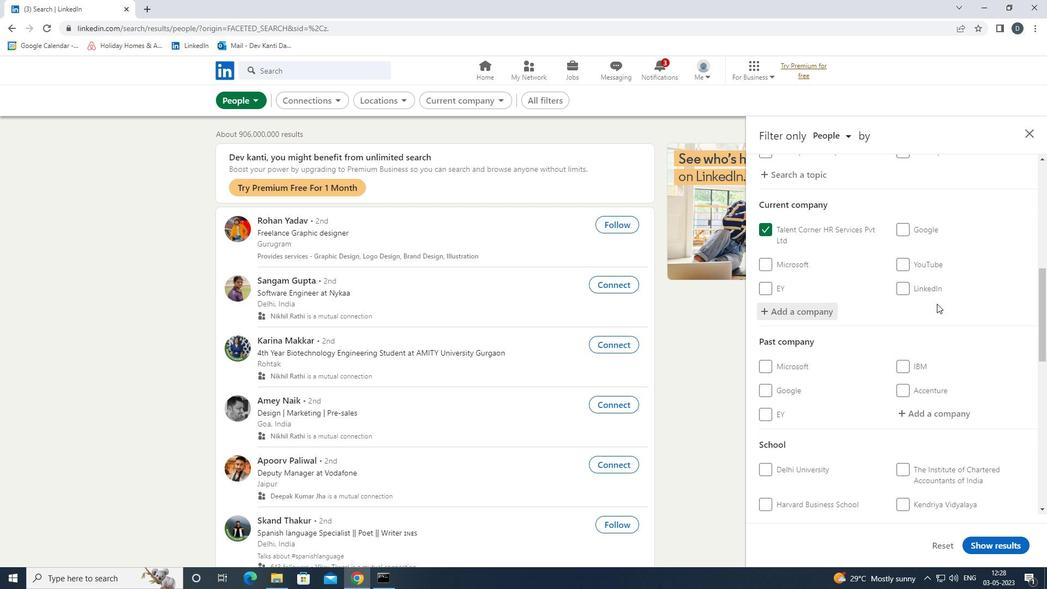 
Action: Mouse scrolled (937, 303) with delta (0, 0)
Screenshot: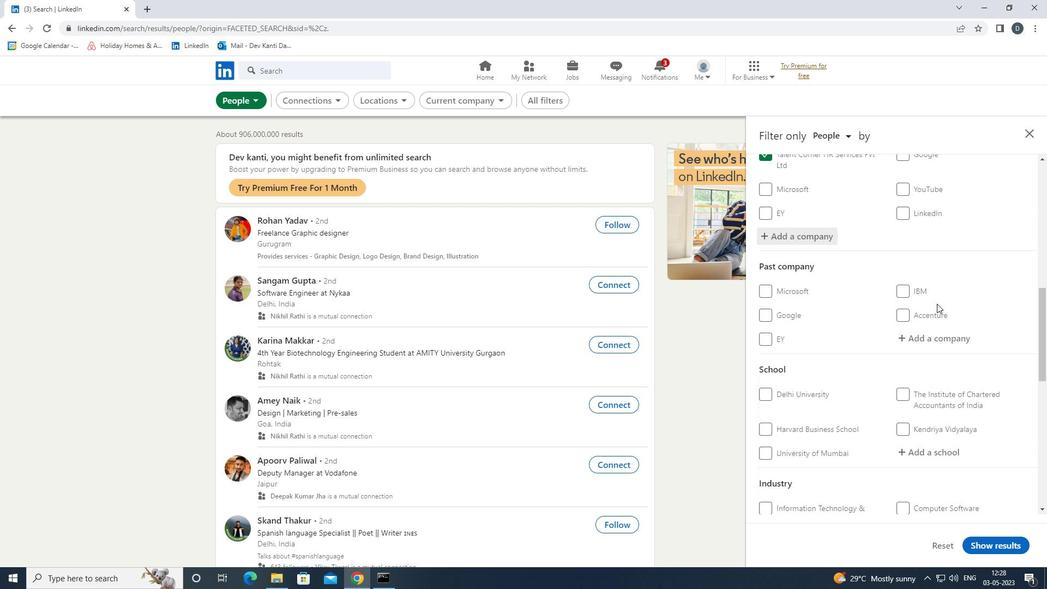 
Action: Mouse moved to (933, 332)
Screenshot: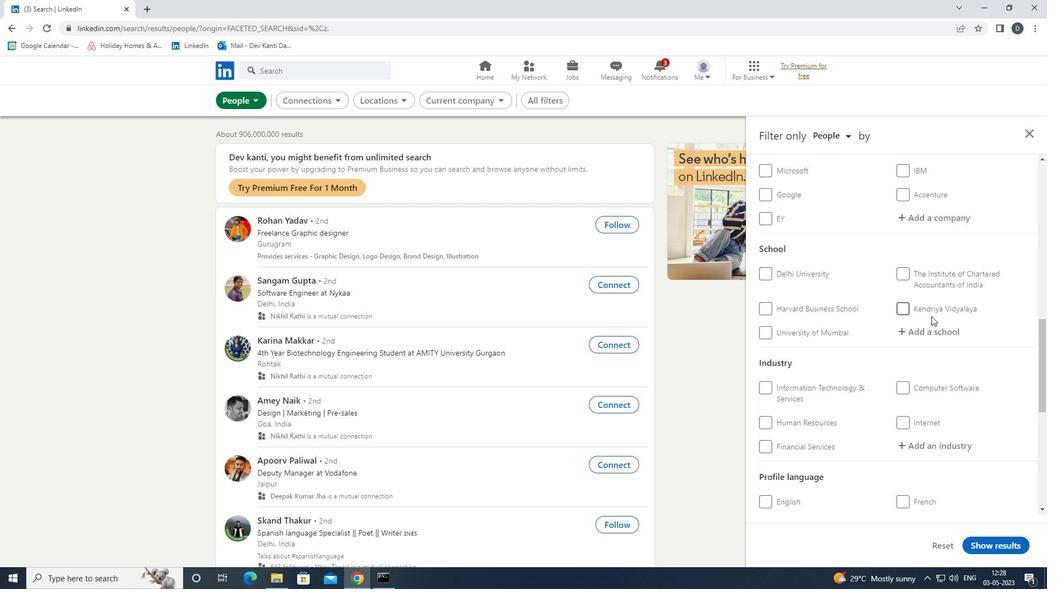 
Action: Mouse pressed left at (933, 332)
Screenshot: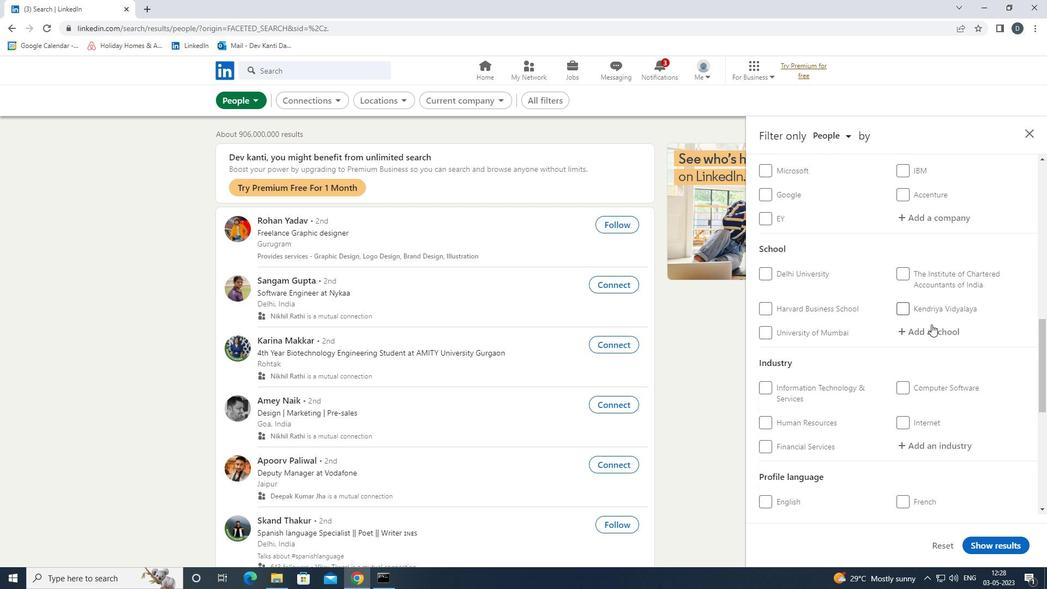 
Action: Key pressed <Key.shift><Key.shift><Key.shift><Key.shift>P{RA<Key.insert><Key.backspace><Key.backspace><Key.backspace><Key.backspace><Key.backspace><Key.backspace><Key.backspace><Key.backspace><Key.backspace><Key.backspace><Key.backspace><Key.backspace><Key.backspace><Key.backspace><Key.backspace><Key.backspace><Key.backspace><Key.backspace><Key.backspace>RATH<Key.down><Key.enter>
Screenshot: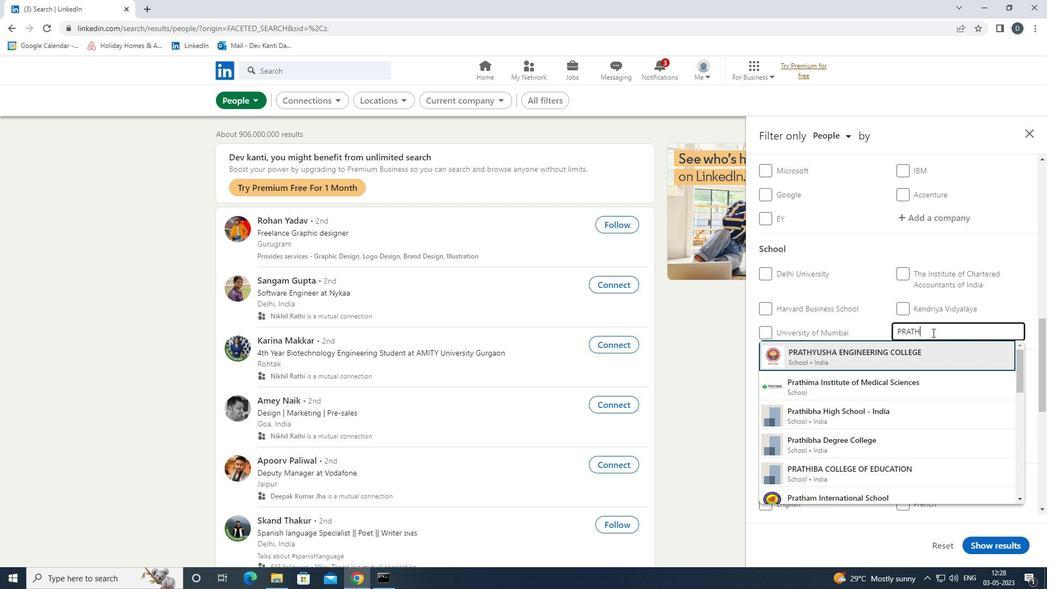 
Action: Mouse moved to (934, 332)
Screenshot: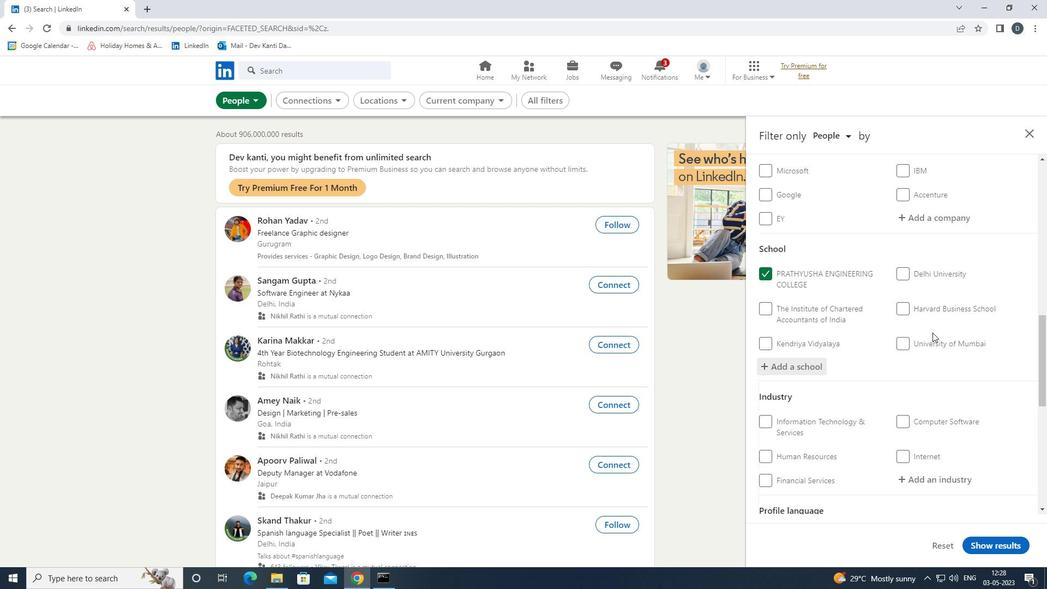 
Action: Mouse scrolled (934, 331) with delta (0, 0)
Screenshot: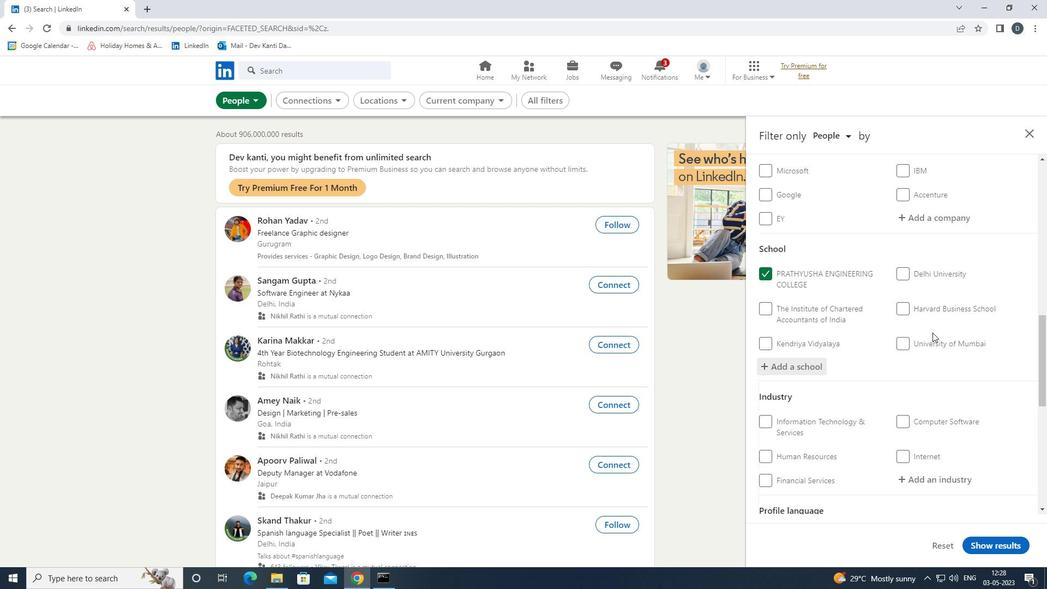 
Action: Mouse moved to (934, 332)
Screenshot: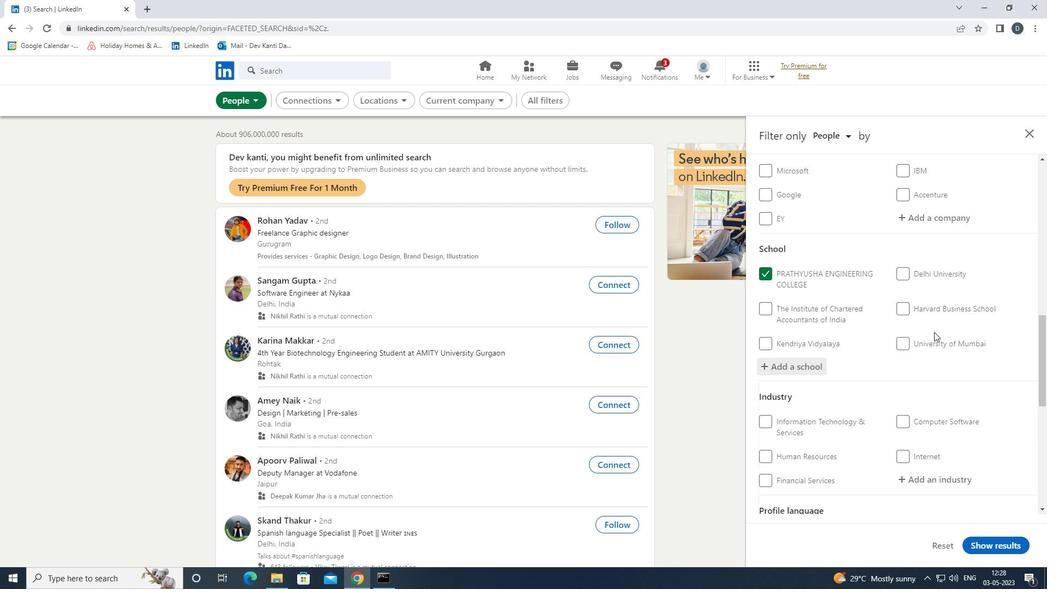 
Action: Mouse scrolled (934, 331) with delta (0, 0)
Screenshot: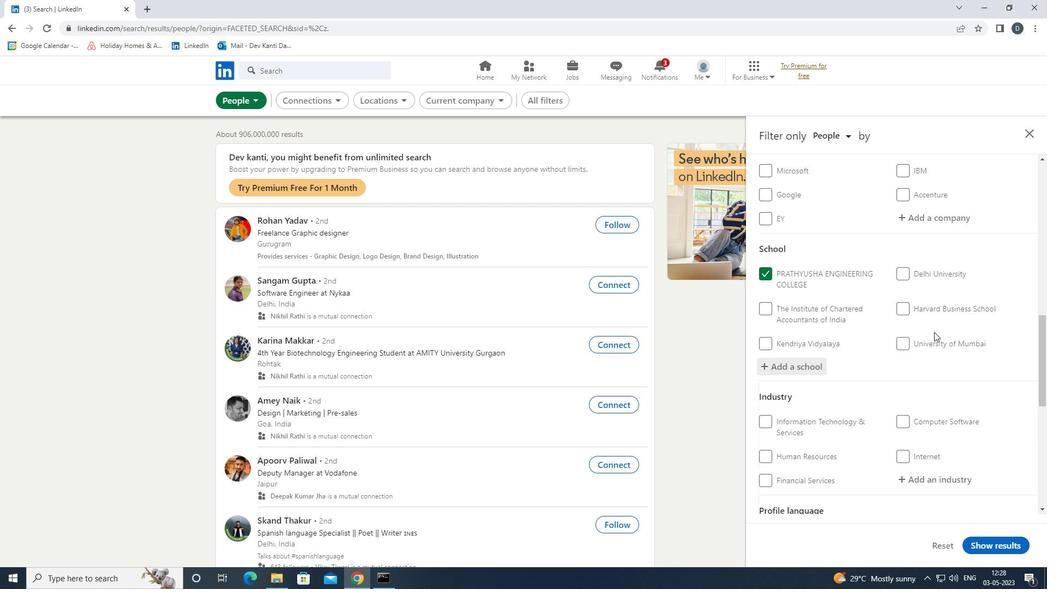 
Action: Mouse moved to (934, 337)
Screenshot: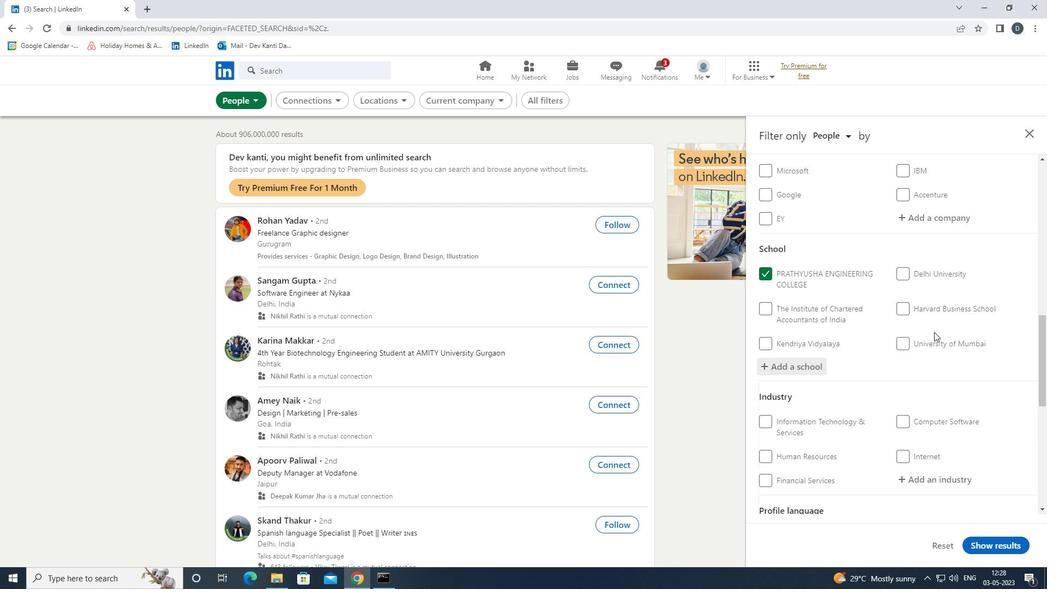
Action: Mouse scrolled (934, 336) with delta (0, 0)
Screenshot: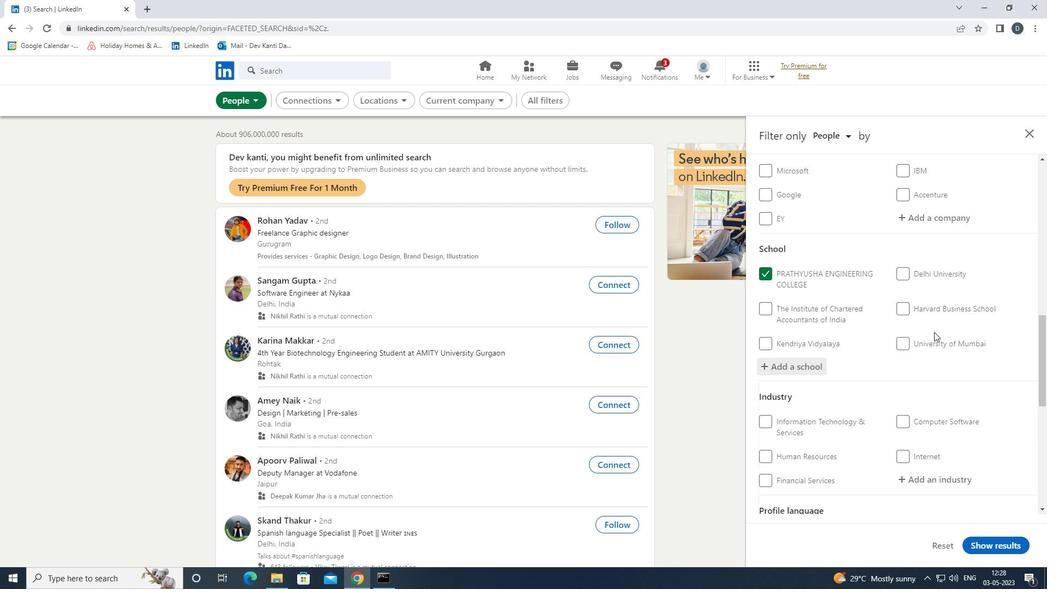 
Action: Mouse moved to (951, 312)
Screenshot: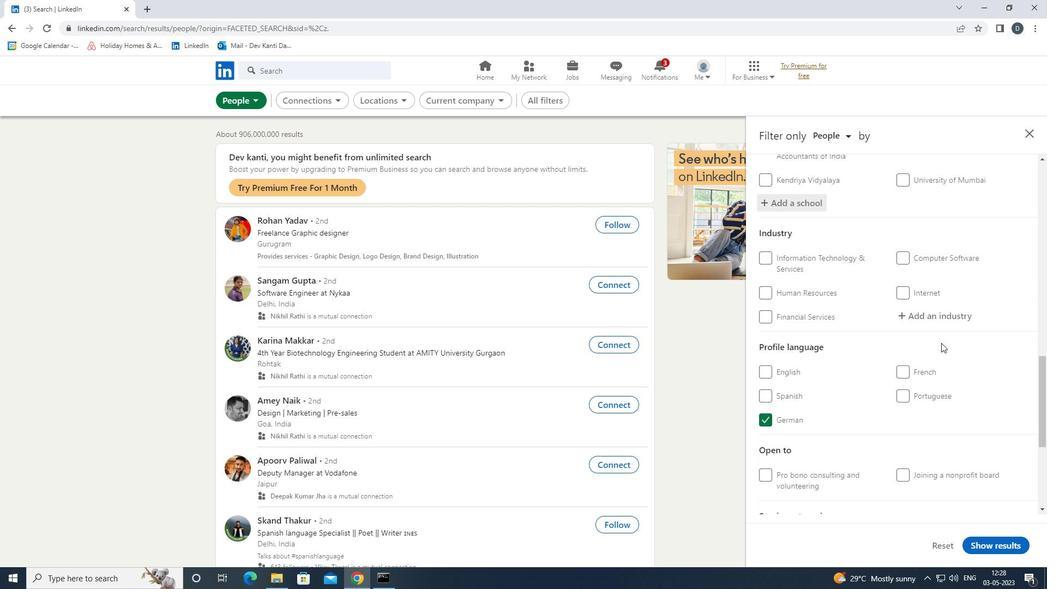 
Action: Mouse pressed left at (951, 312)
Screenshot: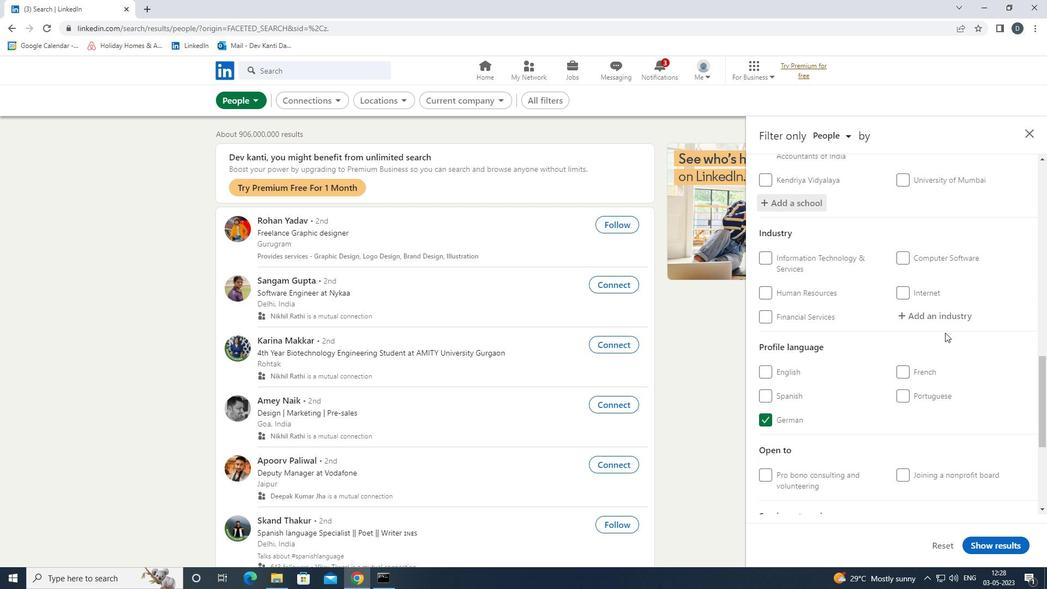 
Action: Key pressed <Key.shift>ABR<Key.down><Key.enter>
Screenshot: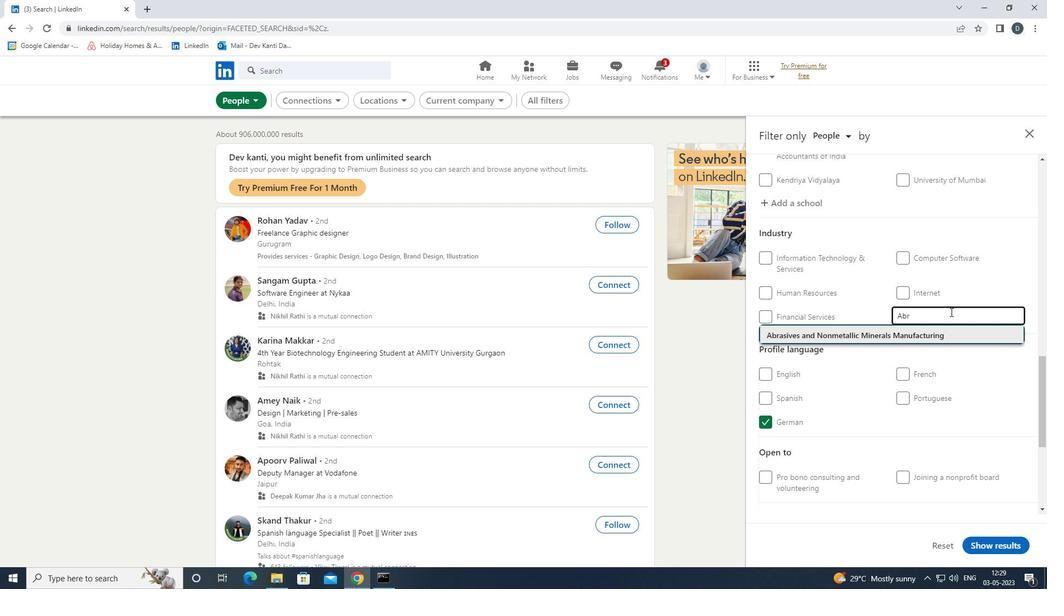 
Action: Mouse moved to (951, 311)
Screenshot: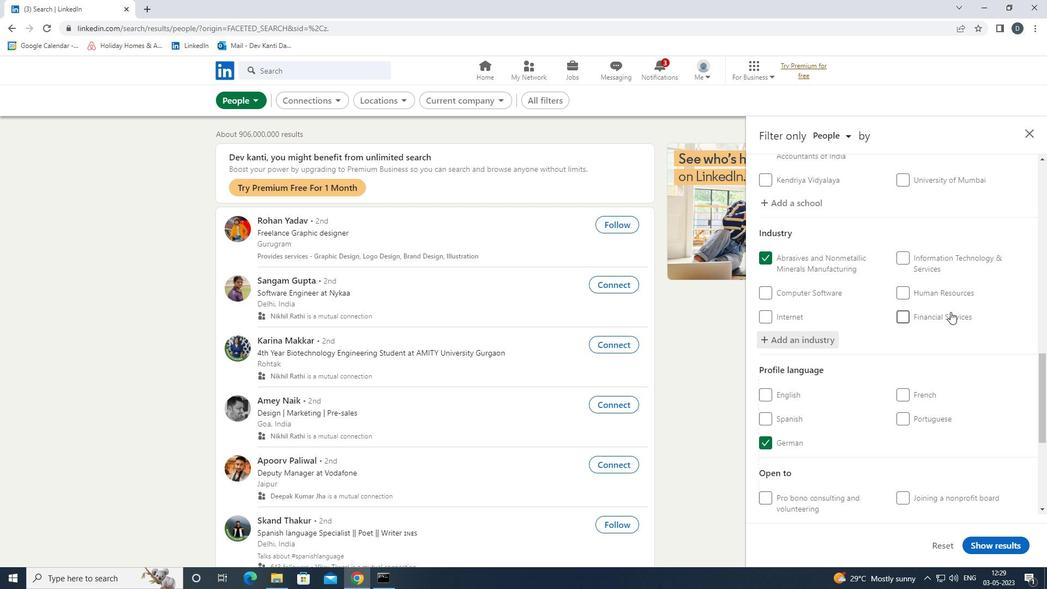 
Action: Mouse scrolled (951, 311) with delta (0, 0)
Screenshot: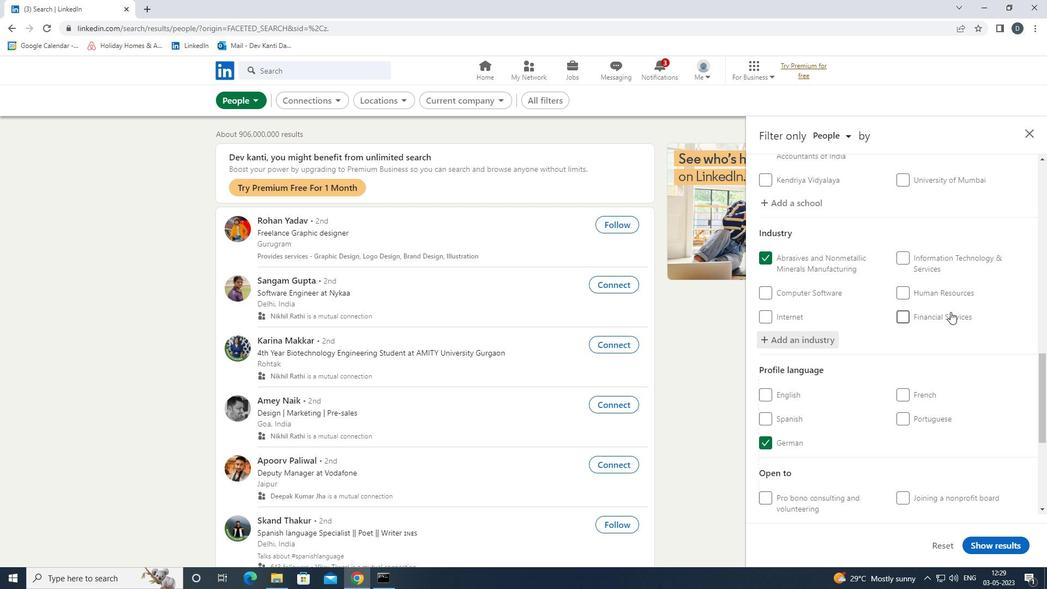 
Action: Mouse moved to (953, 312)
Screenshot: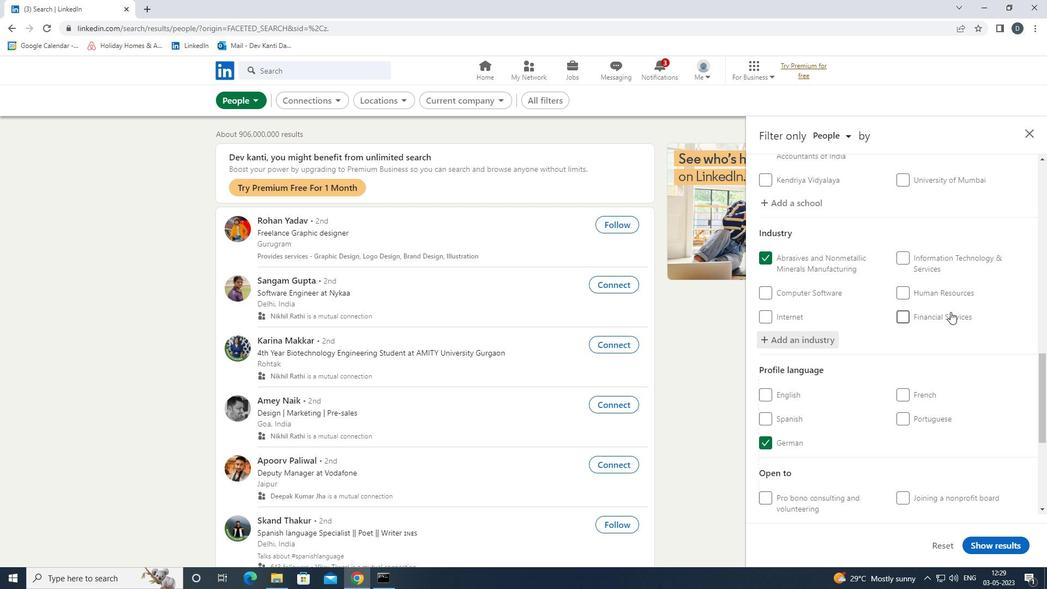 
Action: Mouse scrolled (953, 312) with delta (0, 0)
Screenshot: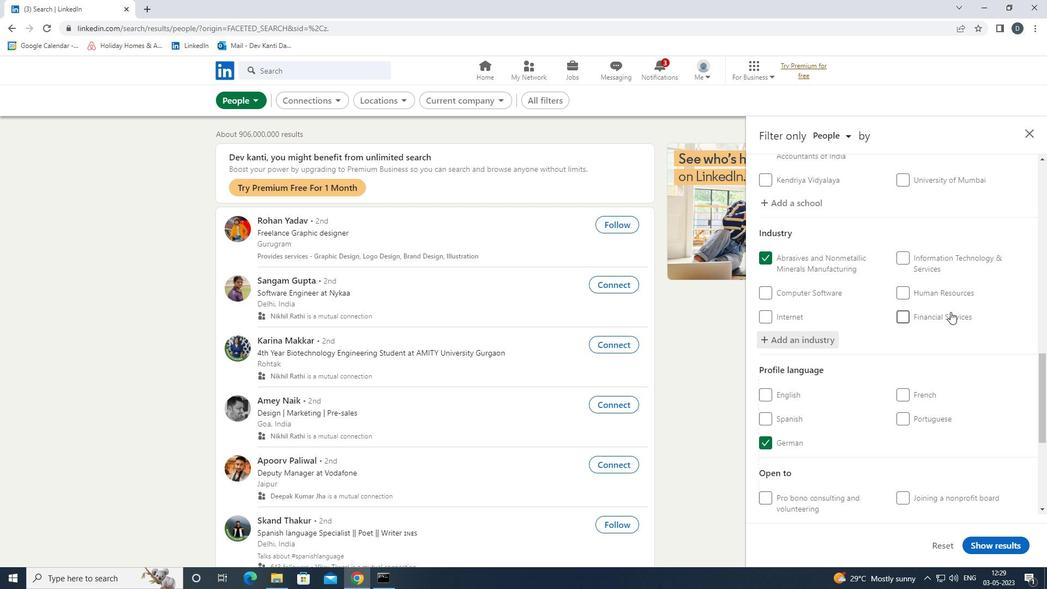 
Action: Mouse moved to (952, 317)
Screenshot: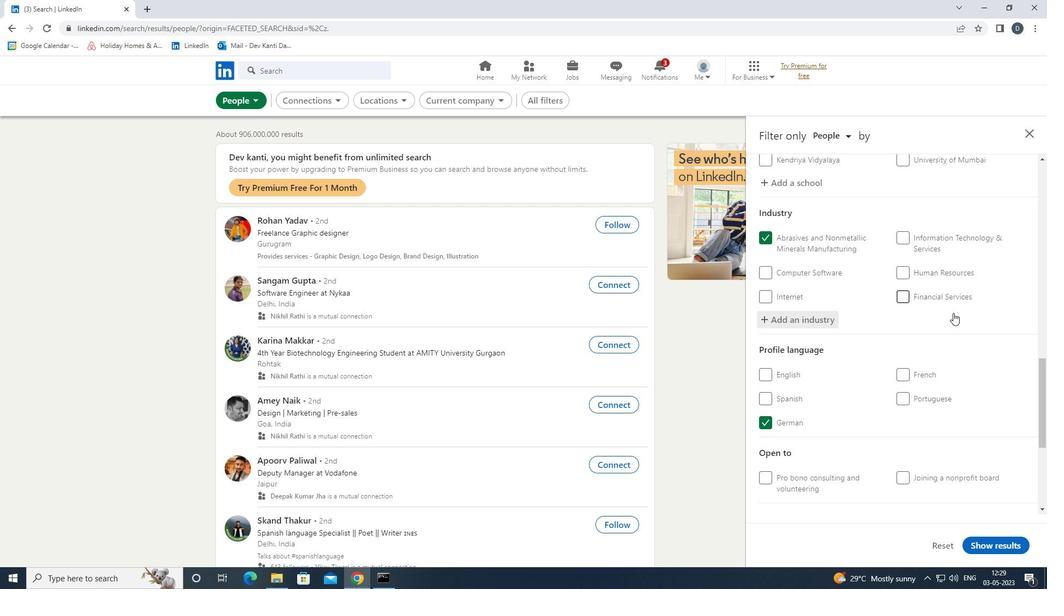 
Action: Mouse scrolled (952, 317) with delta (0, 0)
Screenshot: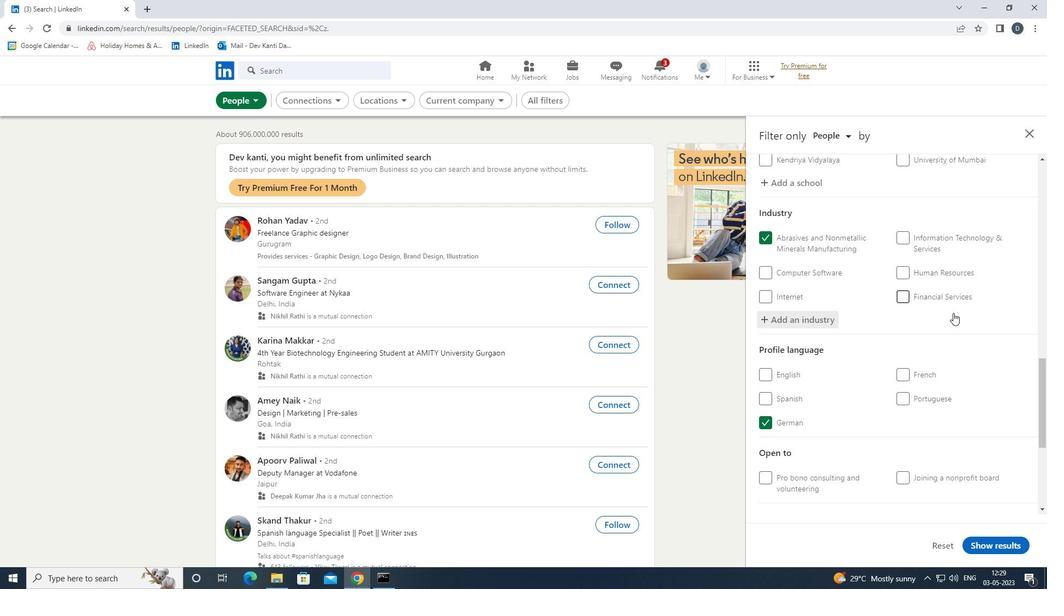 
Action: Mouse moved to (952, 318)
Screenshot: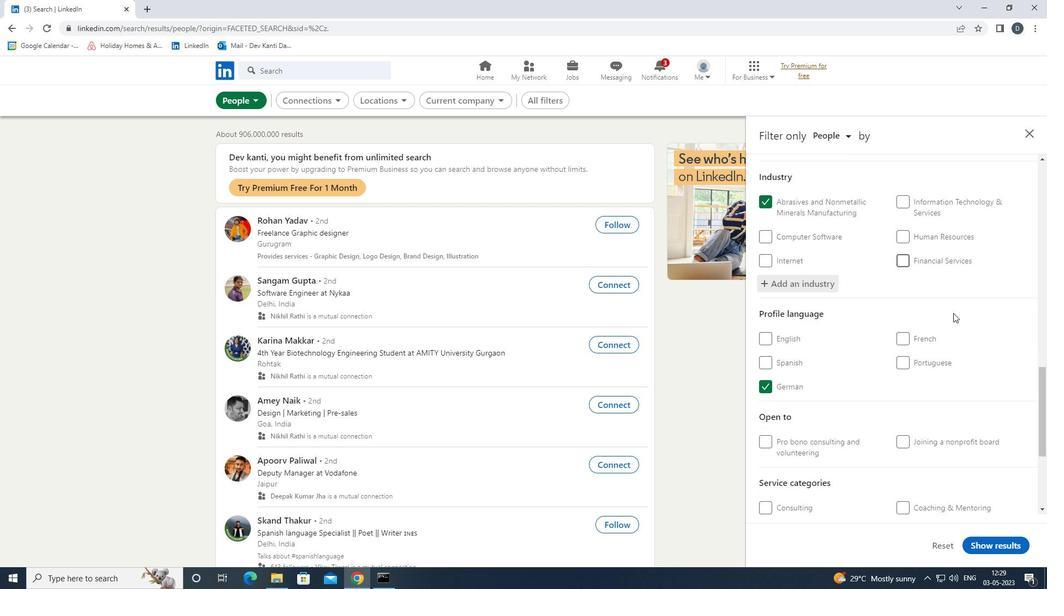 
Action: Mouse scrolled (952, 318) with delta (0, 0)
Screenshot: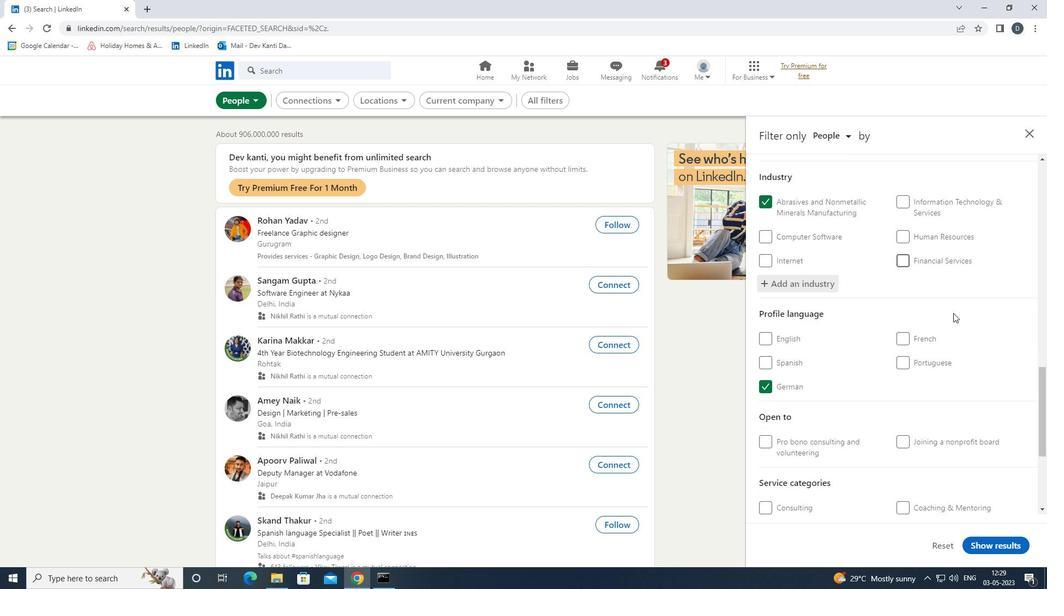 
Action: Mouse moved to (929, 396)
Screenshot: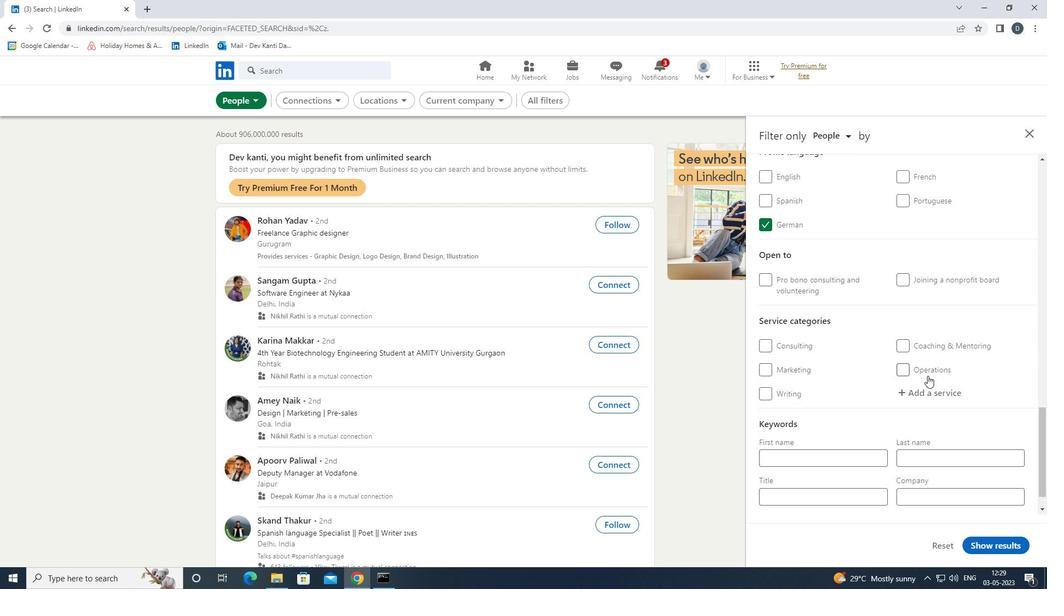 
Action: Mouse pressed left at (929, 396)
Screenshot: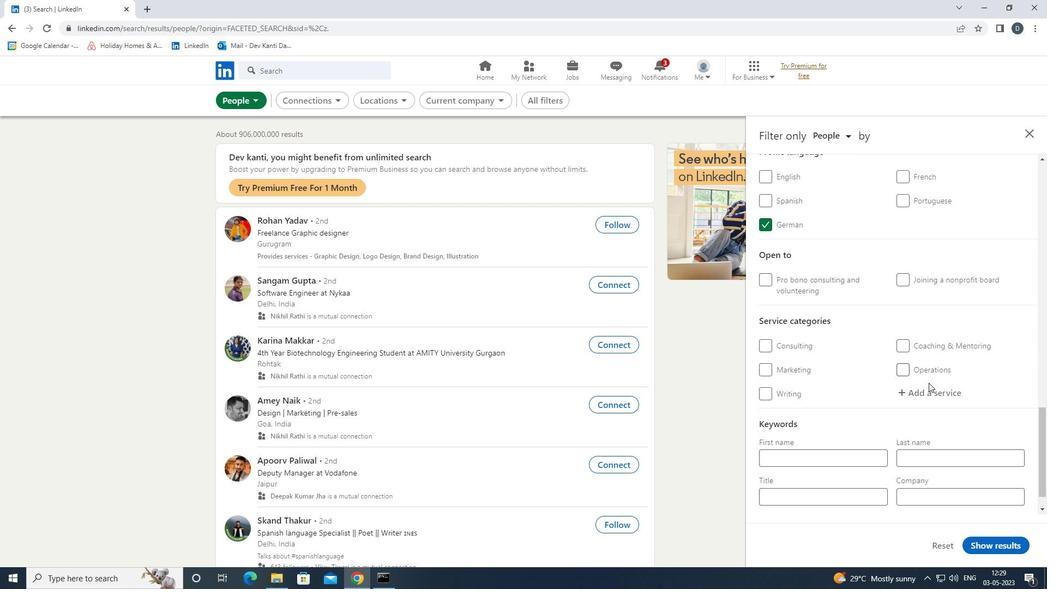 
Action: Mouse moved to (932, 392)
Screenshot: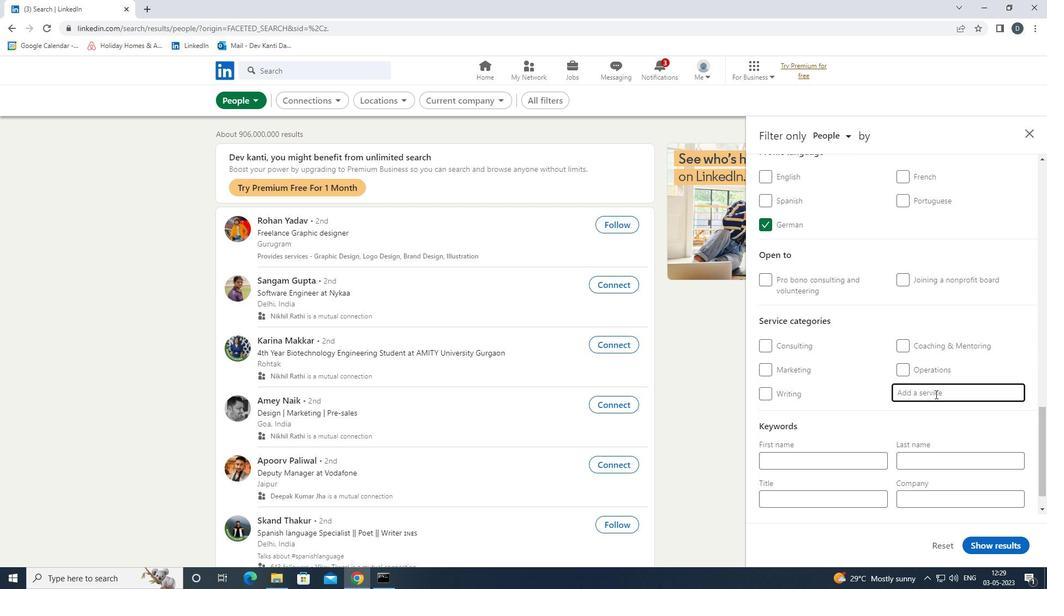 
Action: Key pressed <Key.shift>GROWTH<Key.down><Key.down><Key.enter>
Screenshot: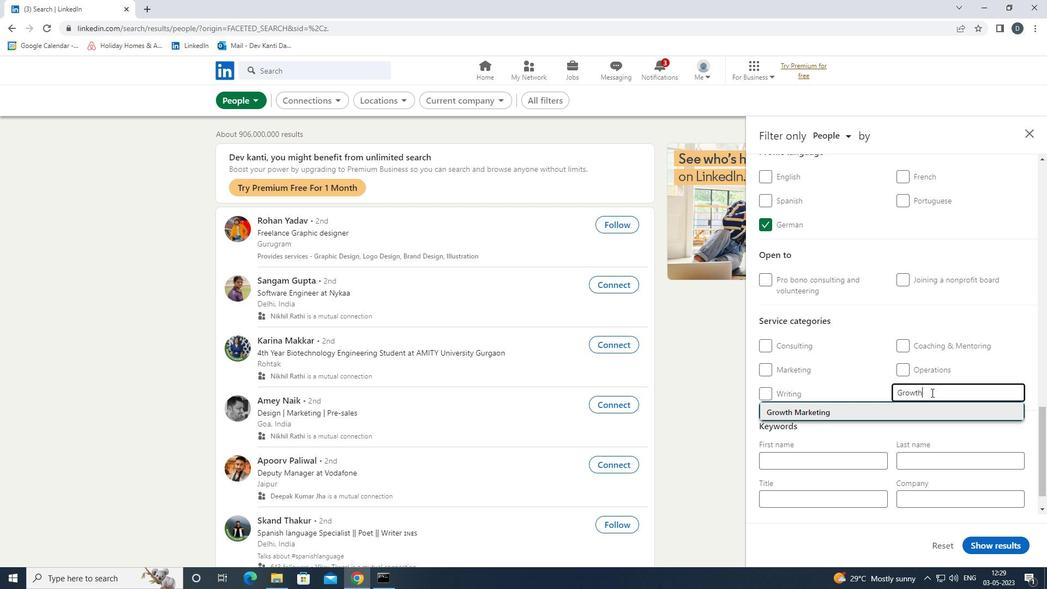 
Action: Mouse moved to (931, 387)
Screenshot: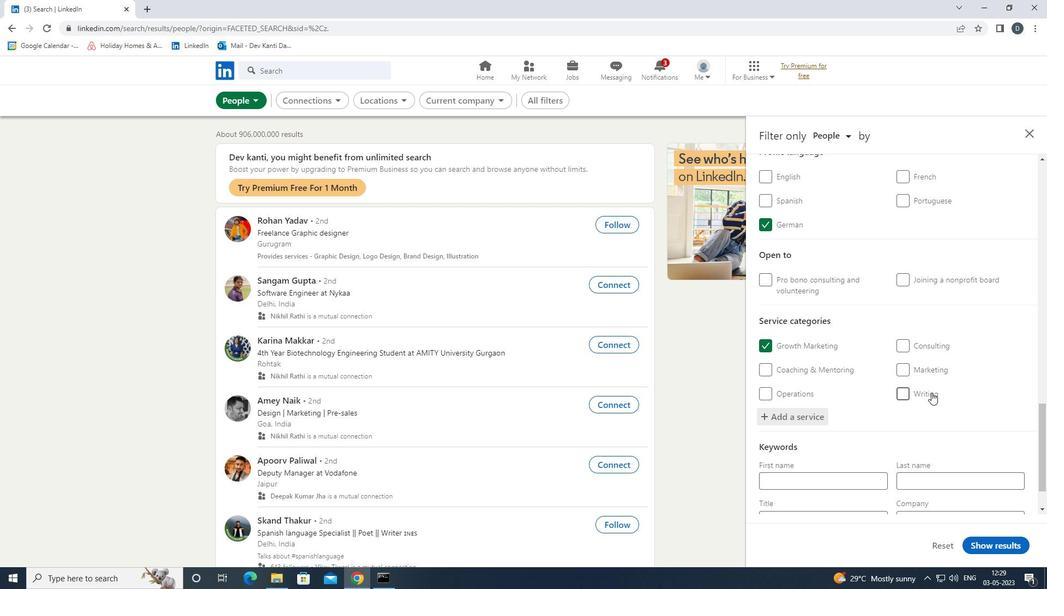 
Action: Mouse scrolled (931, 386) with delta (0, 0)
Screenshot: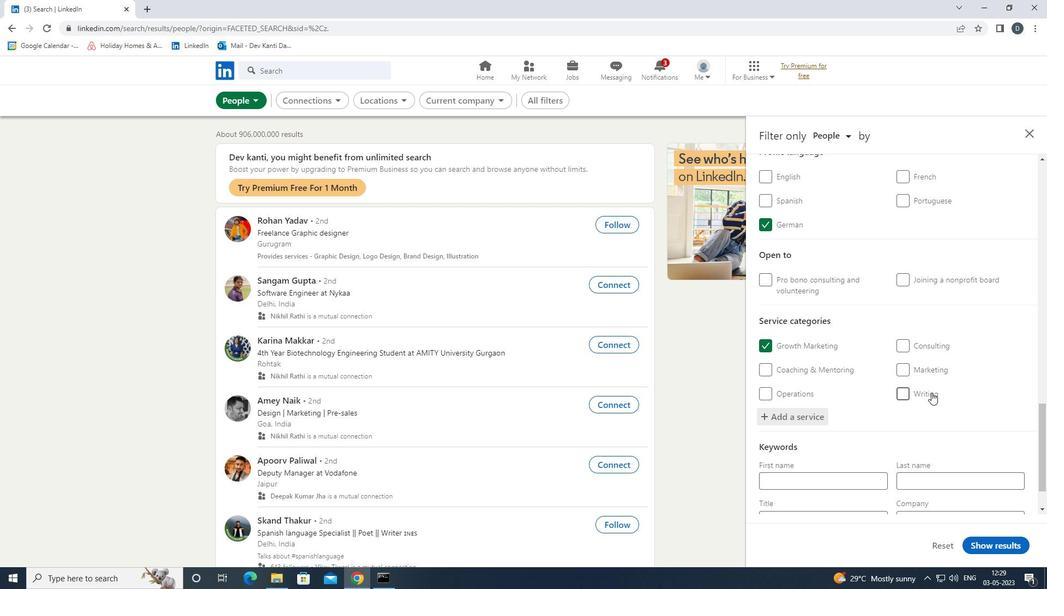 
Action: Mouse moved to (931, 391)
Screenshot: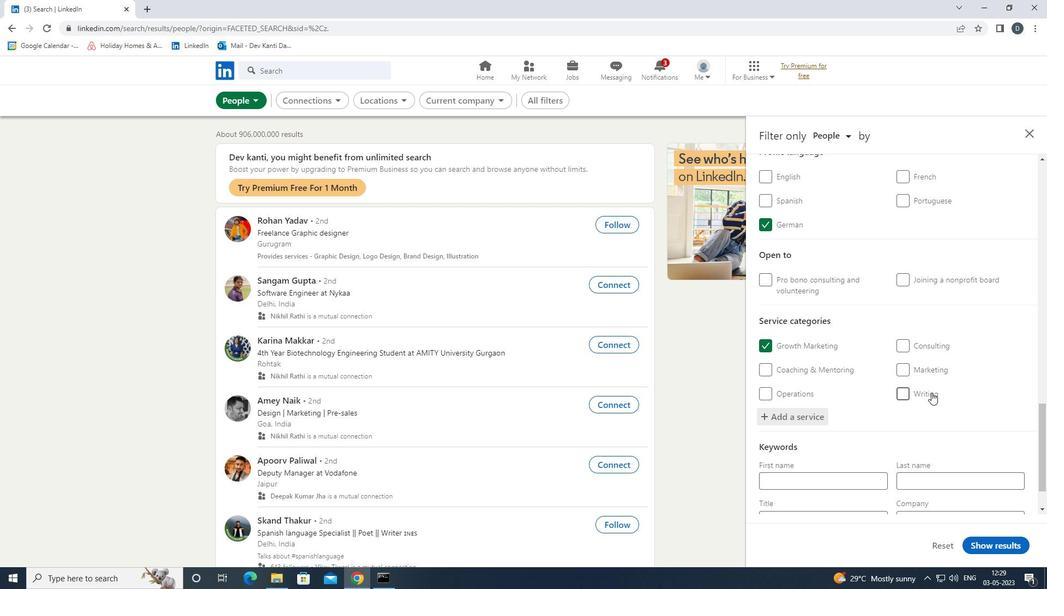 
Action: Mouse scrolled (931, 390) with delta (0, 0)
Screenshot: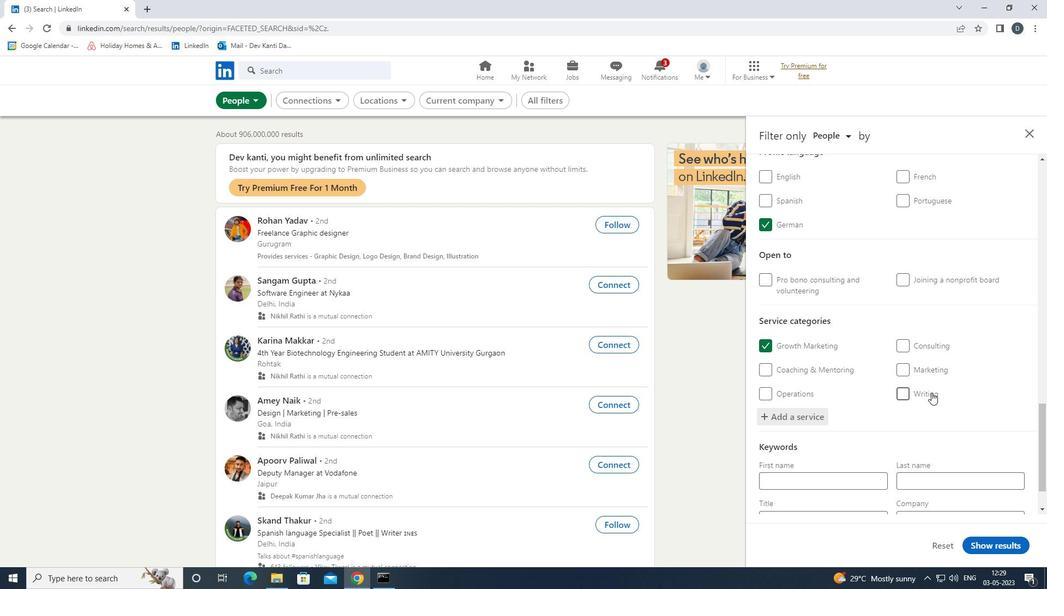 
Action: Mouse moved to (930, 392)
Screenshot: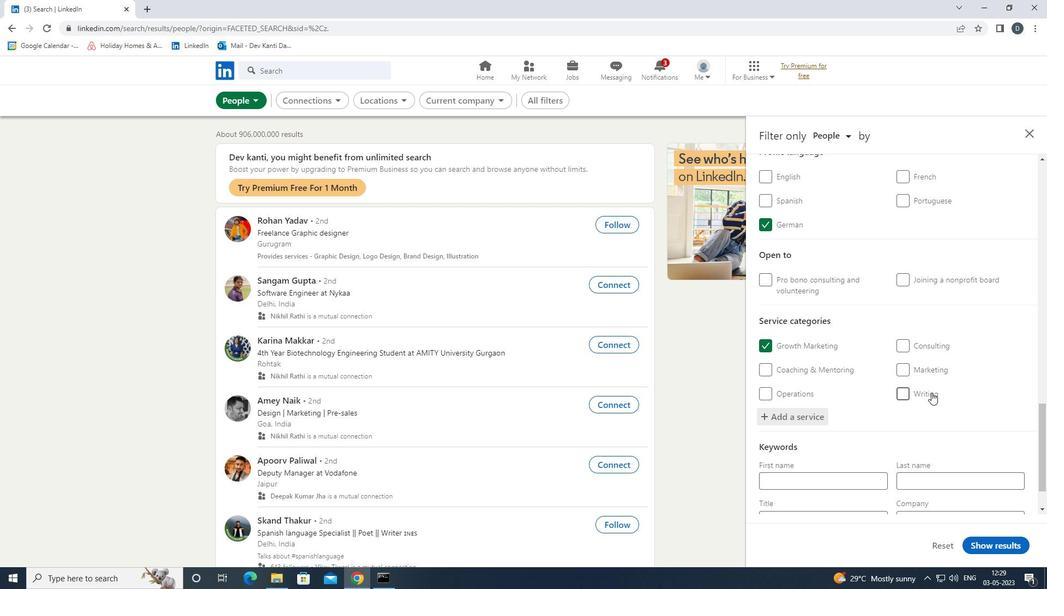 
Action: Mouse scrolled (930, 392) with delta (0, 0)
Screenshot: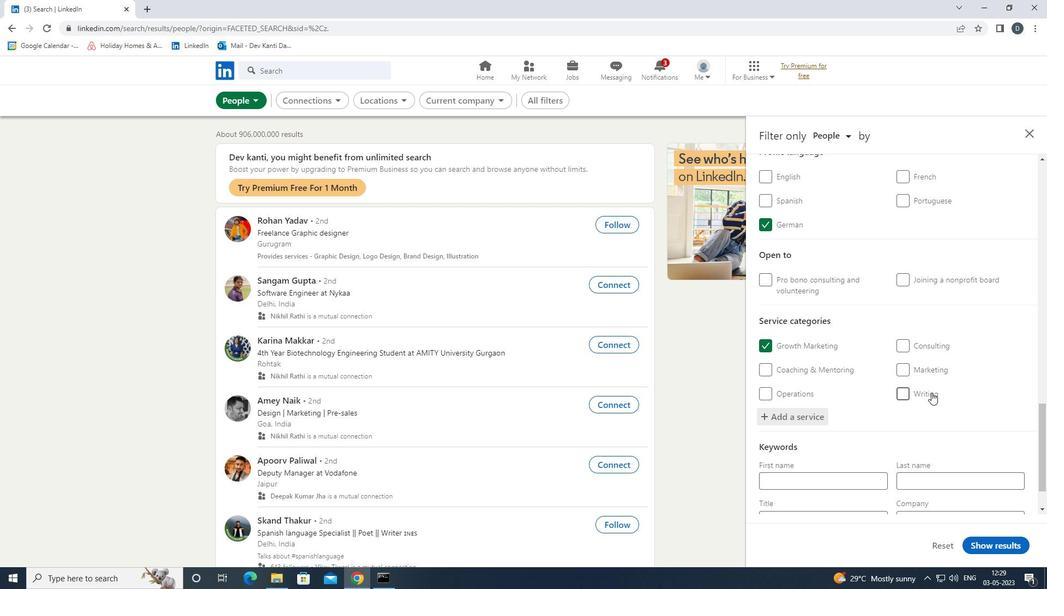 
Action: Mouse moved to (927, 394)
Screenshot: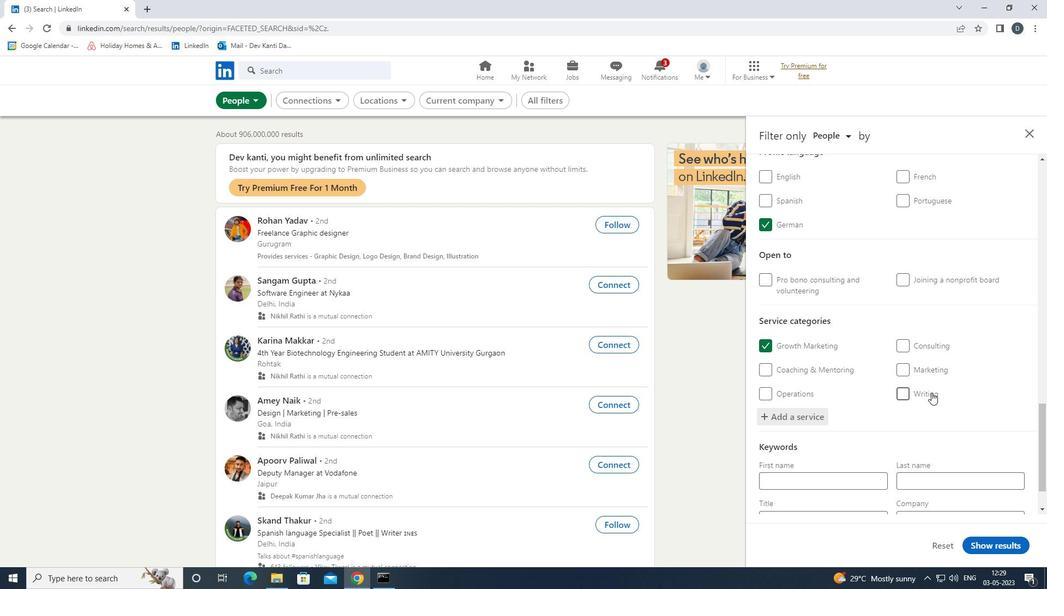 
Action: Mouse scrolled (927, 393) with delta (0, 0)
Screenshot: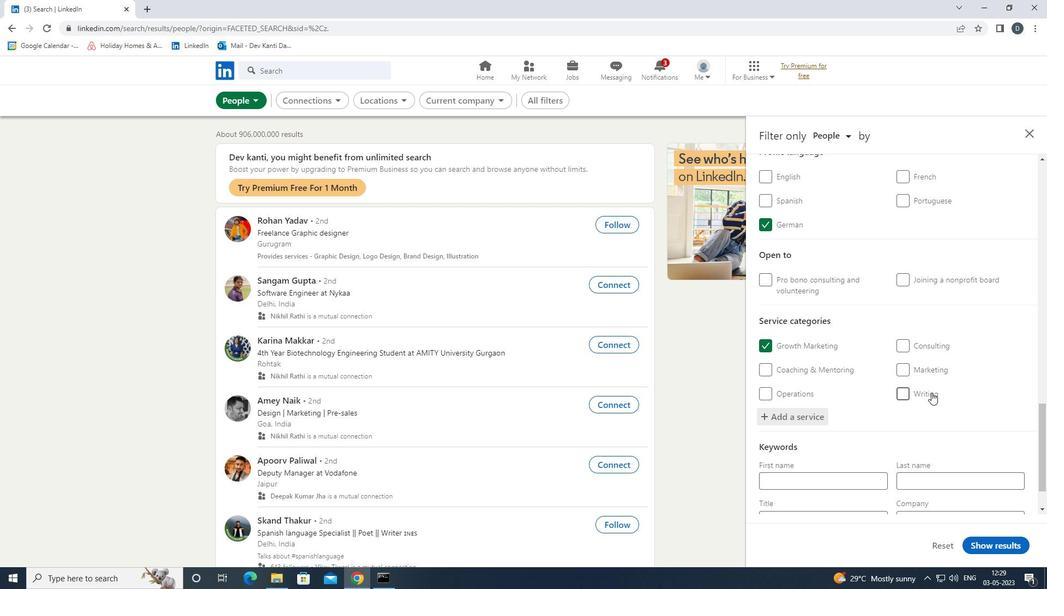 
Action: Mouse moved to (849, 471)
Screenshot: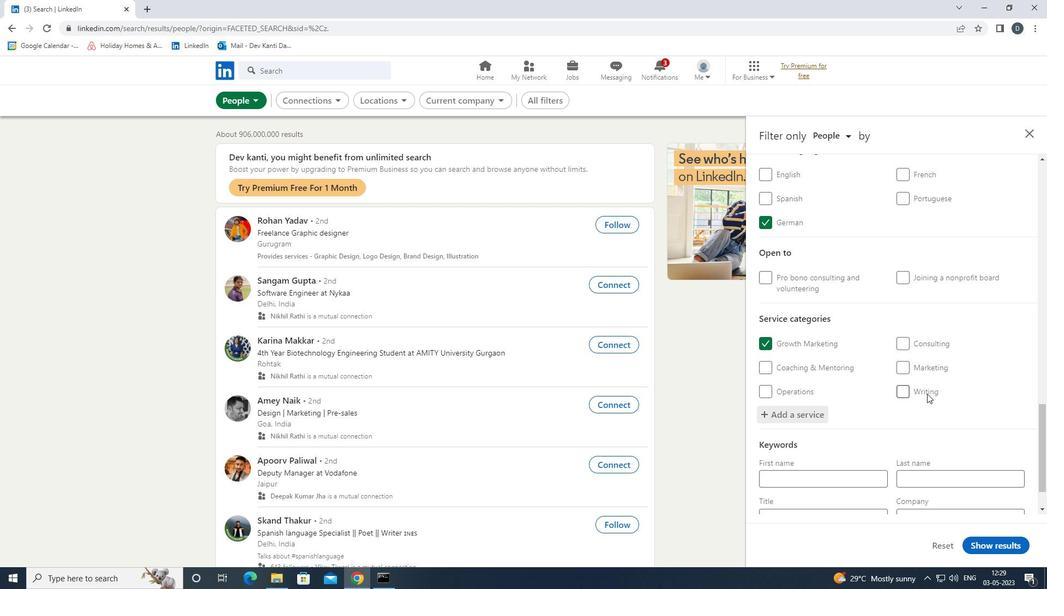 
Action: Mouse pressed left at (849, 471)
Screenshot: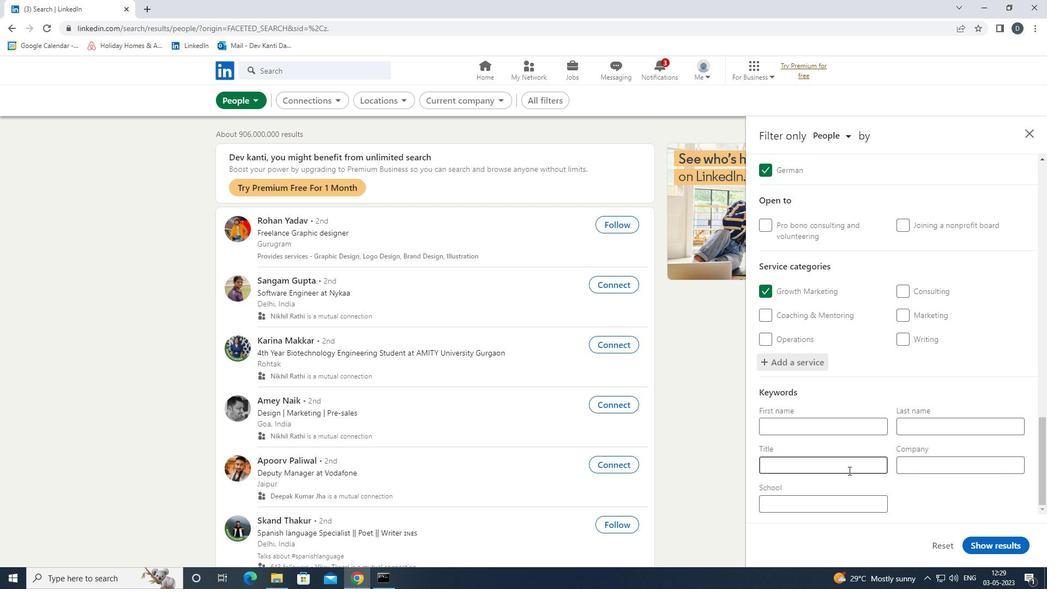 
Action: Key pressed <Key.shift>MORTGAGE<Key.space><Key.shift>LOAN<Key.space><Key.shift><Key.shift><Key.shift>PROCESSOR
Screenshot: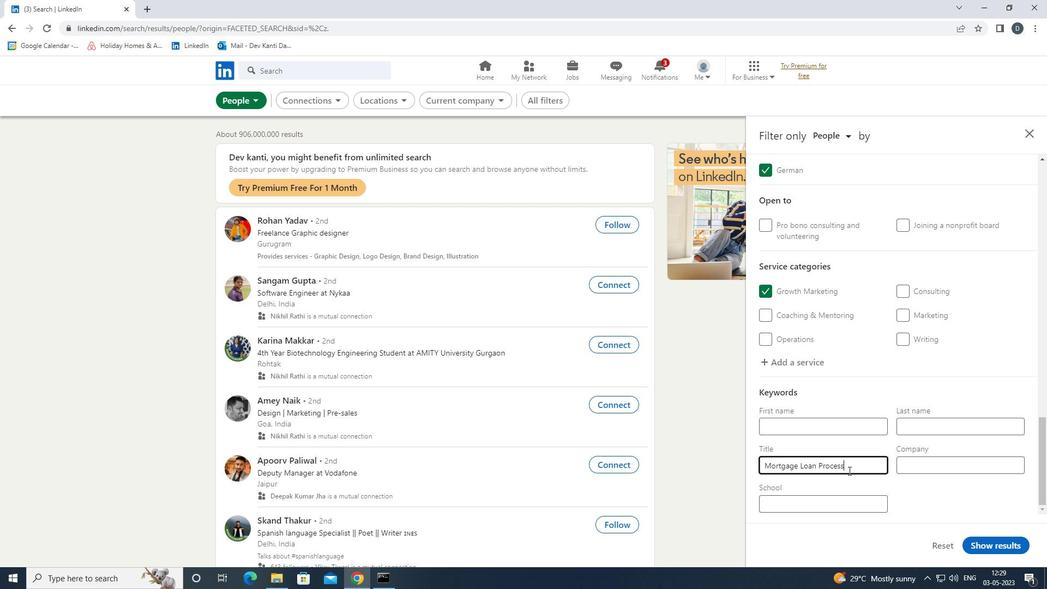 
Action: Mouse moved to (1008, 539)
Screenshot: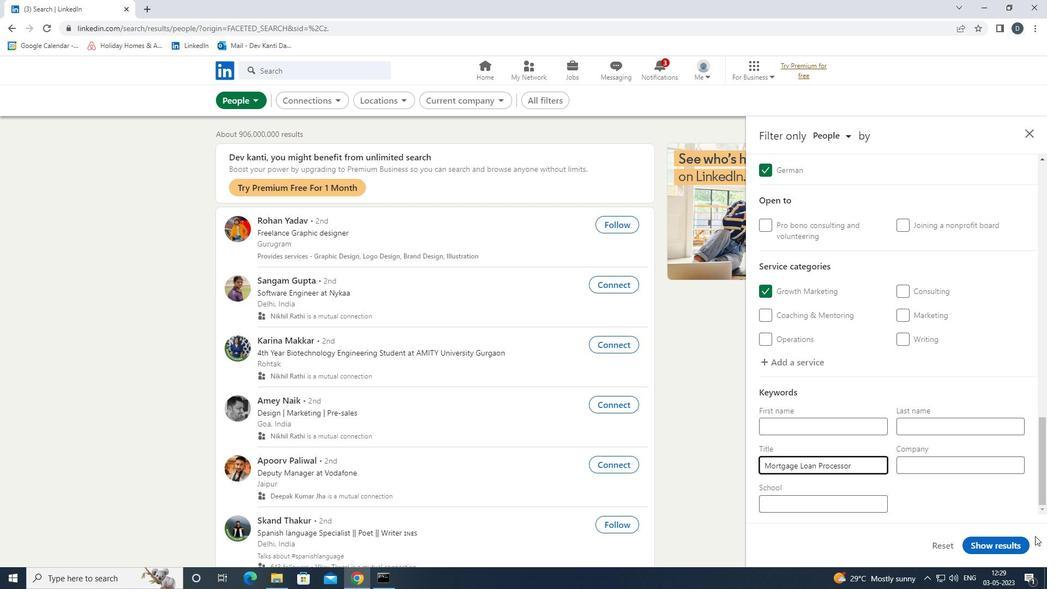 
Action: Mouse pressed left at (1008, 539)
Screenshot: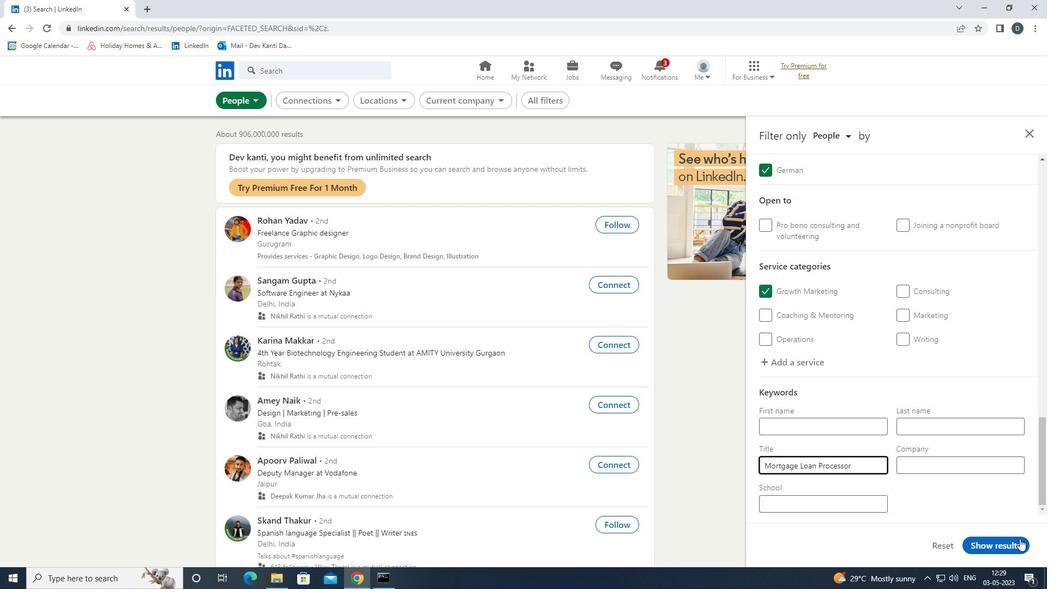 
Action: Mouse moved to (560, 163)
Screenshot: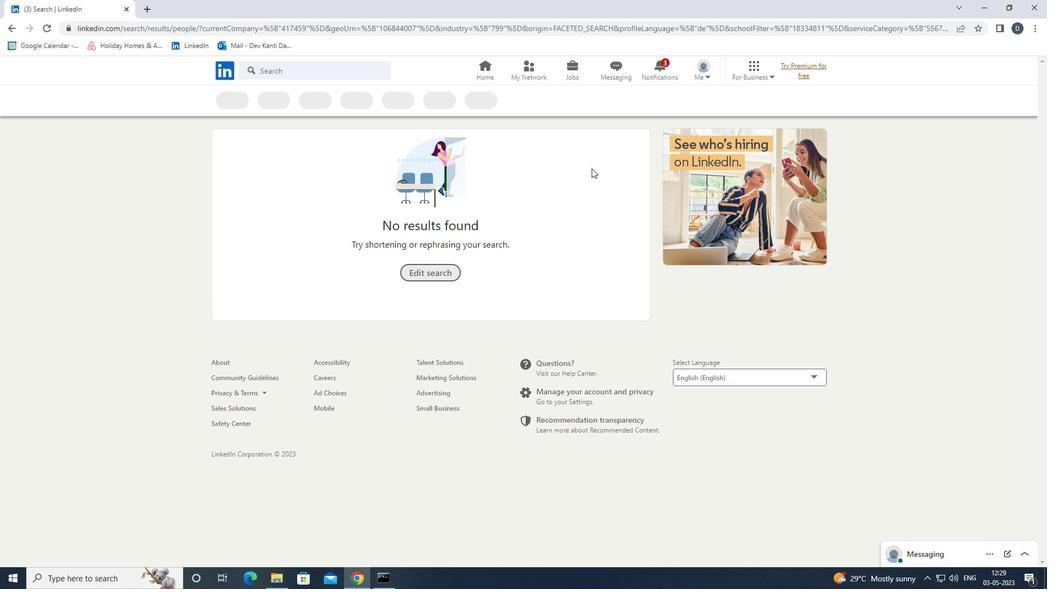 
